 Task: Find connections with filter location Buldāna with filter topic #Creativitywith filter profile language English with filter current company Kering Eyewear with filter school Navy Children School with filter industry Wholesale Drugs and Sundries with filter service category Public Speaking with filter keywords title Technical Writer
Action: Mouse moved to (527, 67)
Screenshot: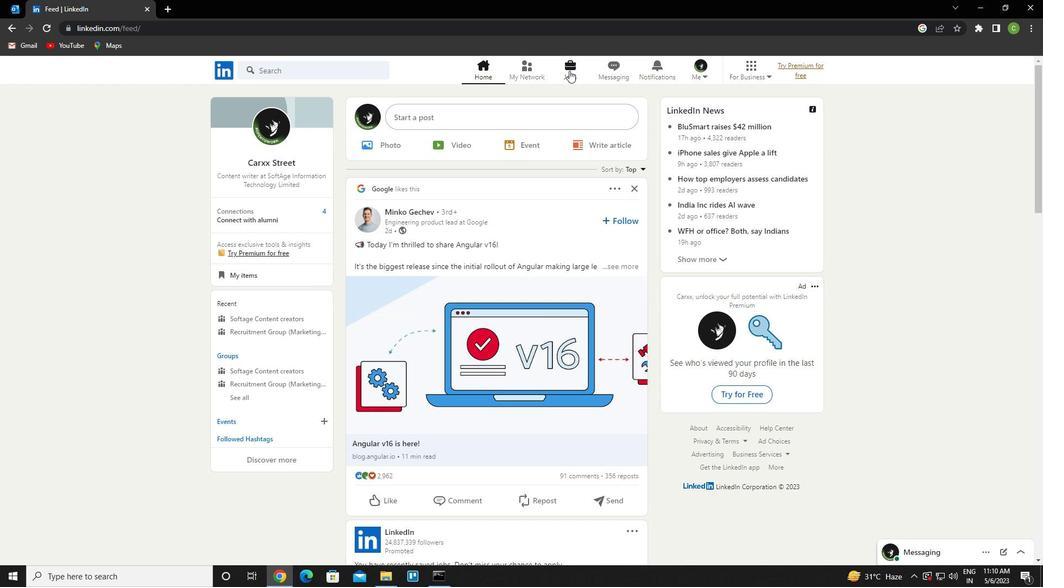 
Action: Mouse pressed left at (527, 67)
Screenshot: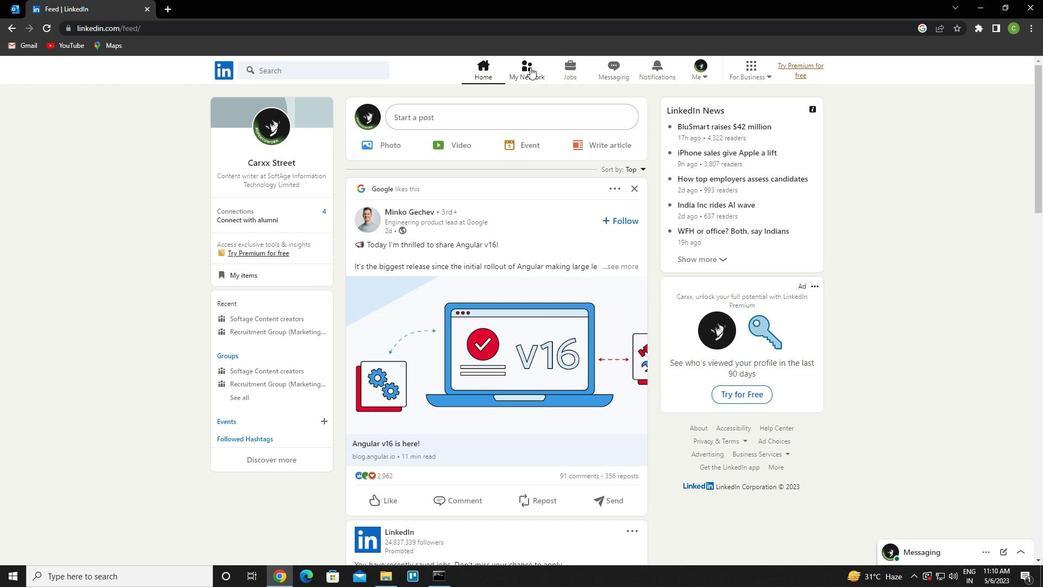 
Action: Mouse moved to (339, 127)
Screenshot: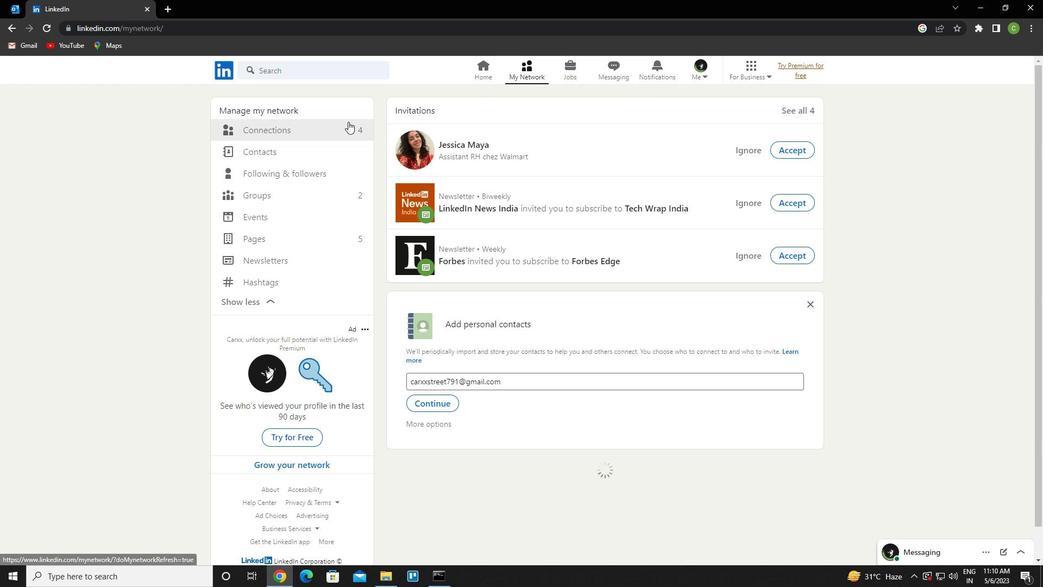 
Action: Mouse pressed left at (339, 127)
Screenshot: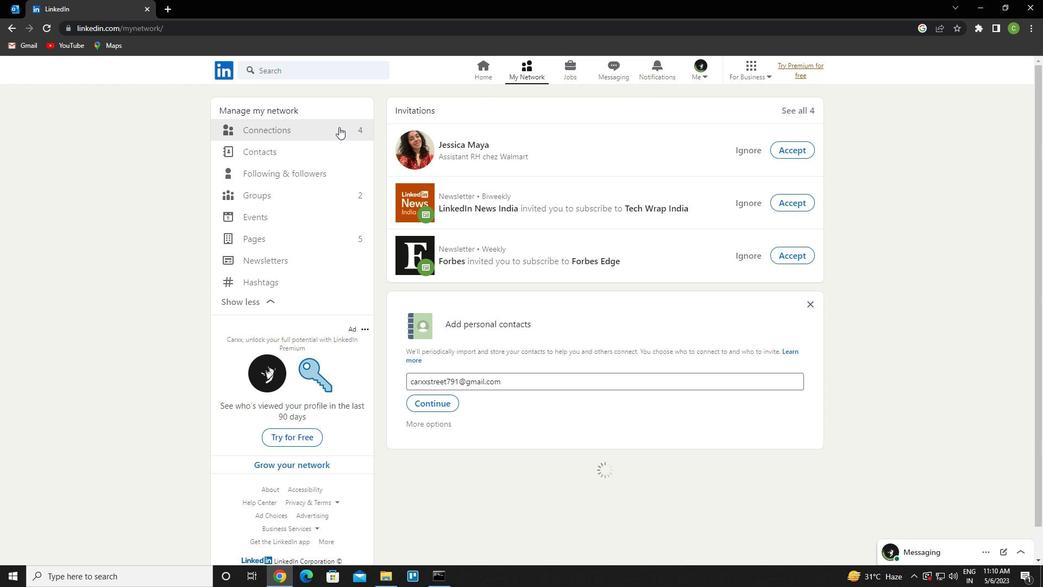 
Action: Mouse moved to (623, 129)
Screenshot: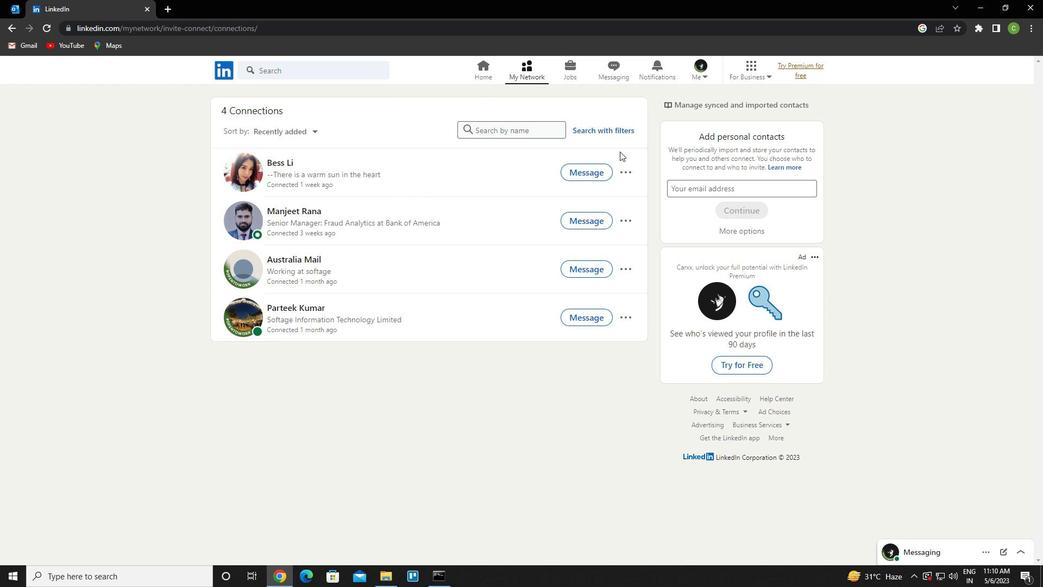 
Action: Mouse pressed left at (623, 129)
Screenshot: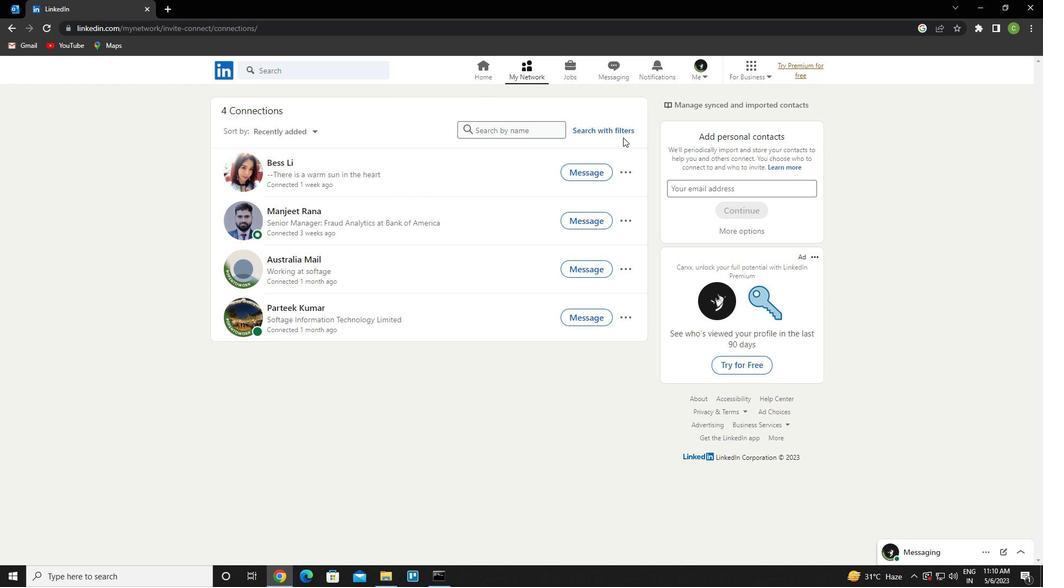 
Action: Mouse moved to (545, 101)
Screenshot: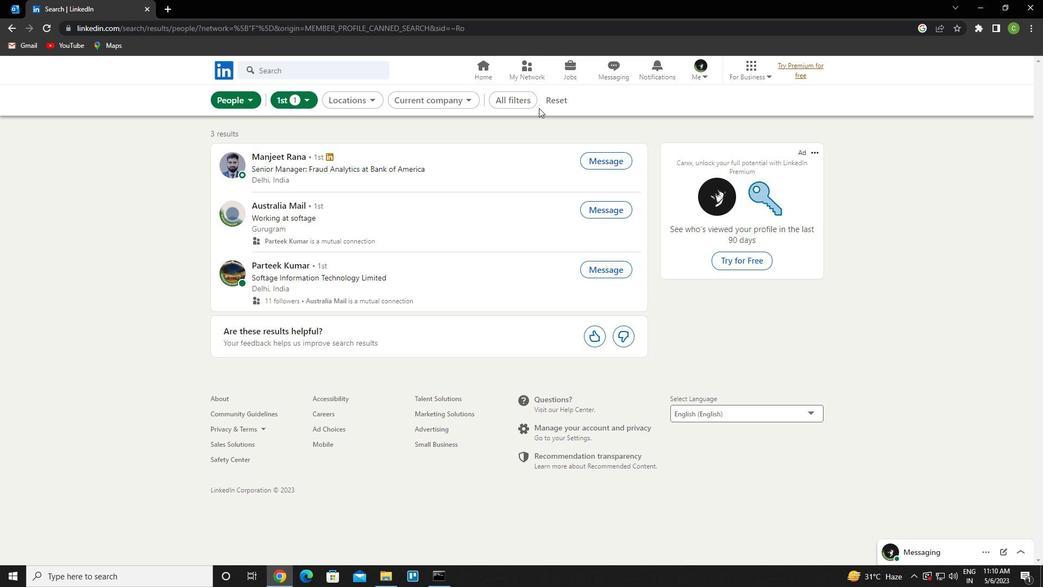 
Action: Mouse pressed left at (545, 101)
Screenshot: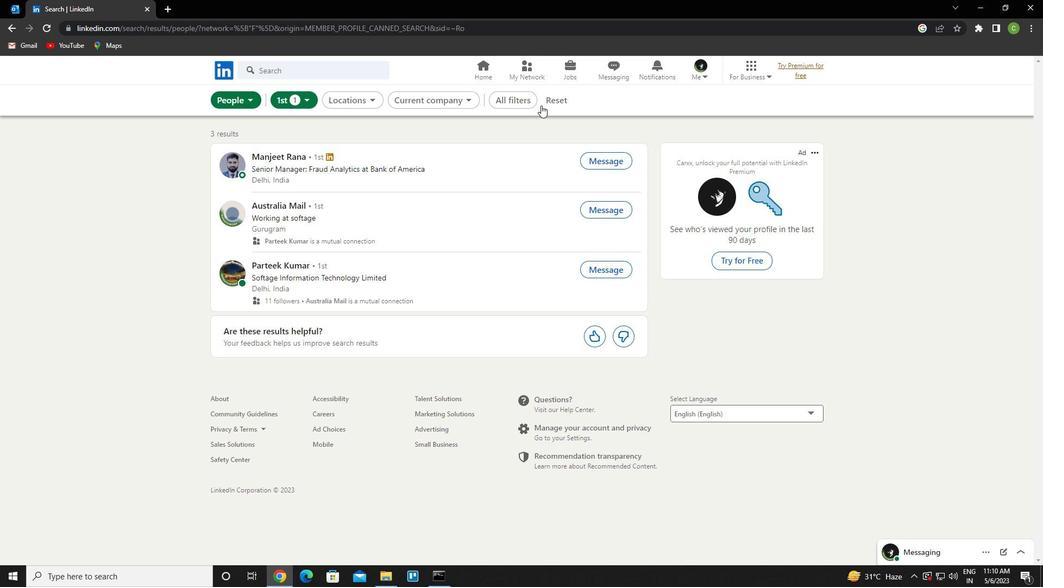 
Action: Mouse moved to (531, 100)
Screenshot: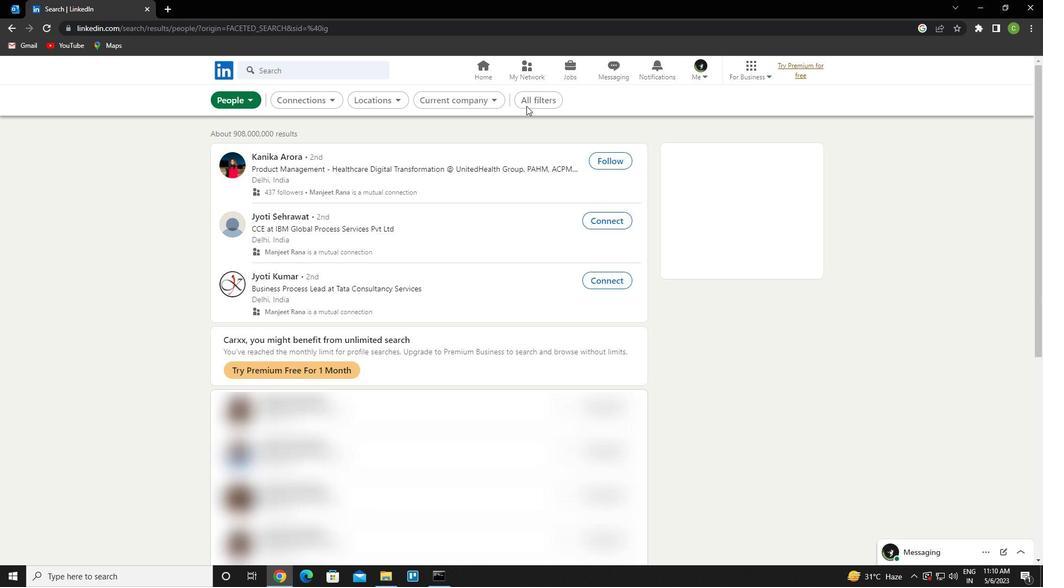 
Action: Mouse pressed left at (531, 100)
Screenshot: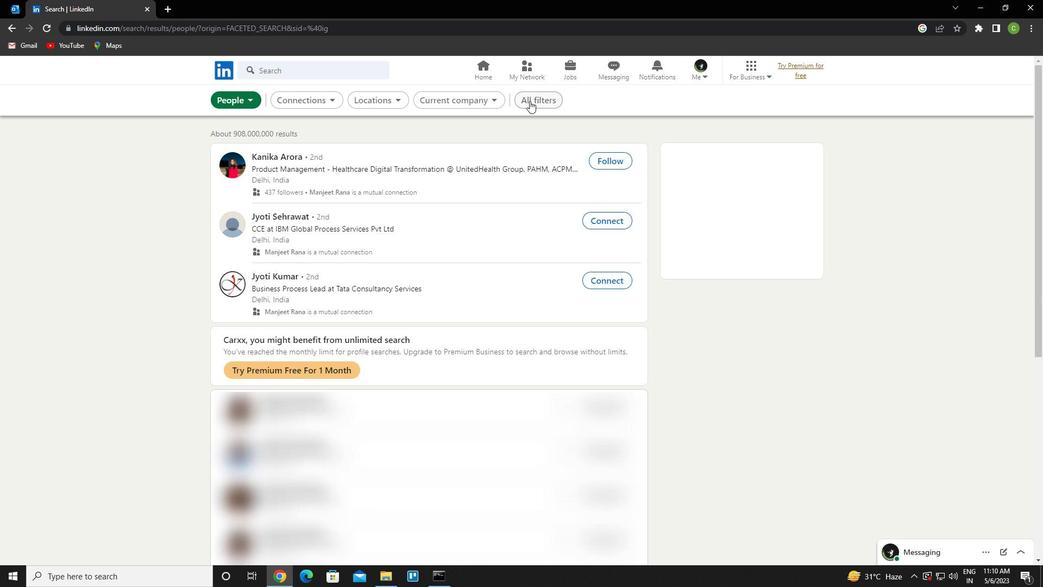 
Action: Mouse moved to (855, 331)
Screenshot: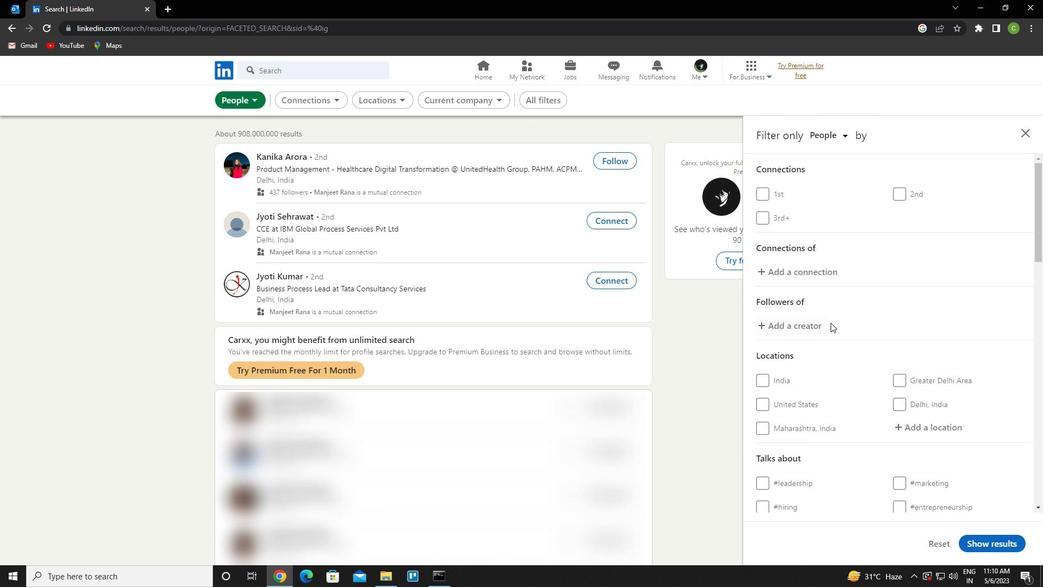 
Action: Mouse scrolled (855, 330) with delta (0, 0)
Screenshot: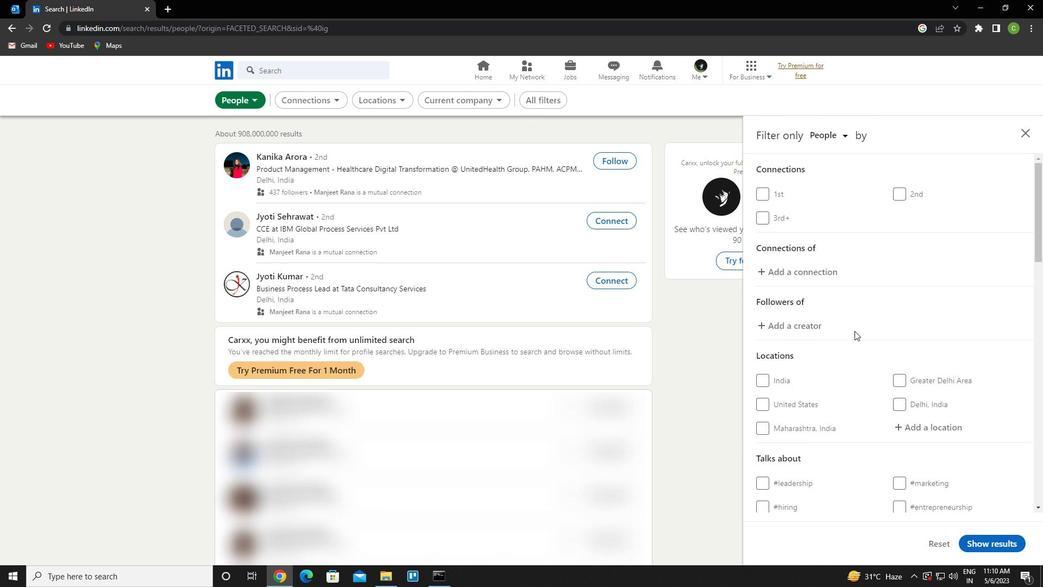 
Action: Mouse scrolled (855, 330) with delta (0, 0)
Screenshot: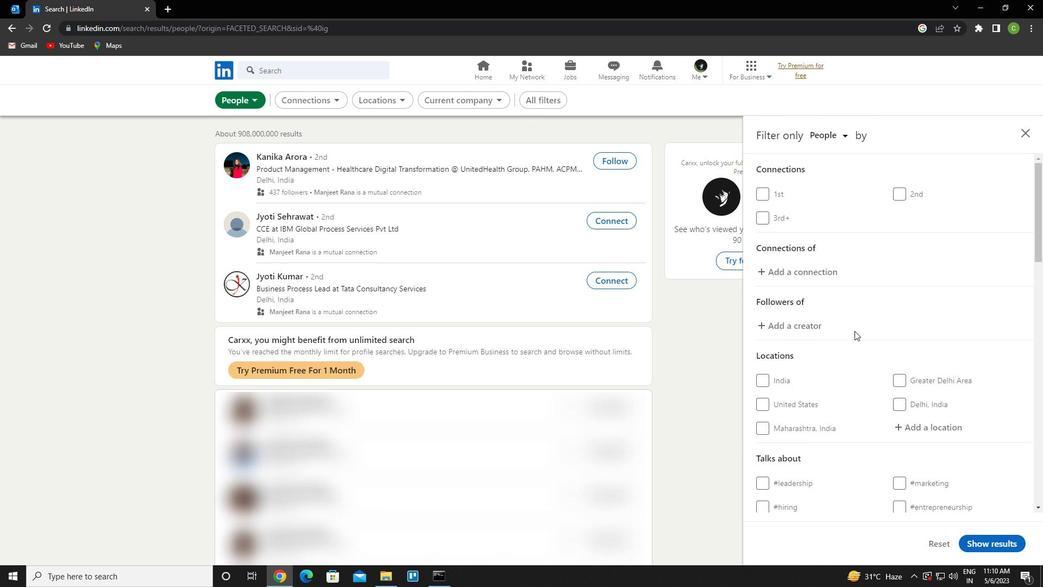 
Action: Mouse moved to (925, 319)
Screenshot: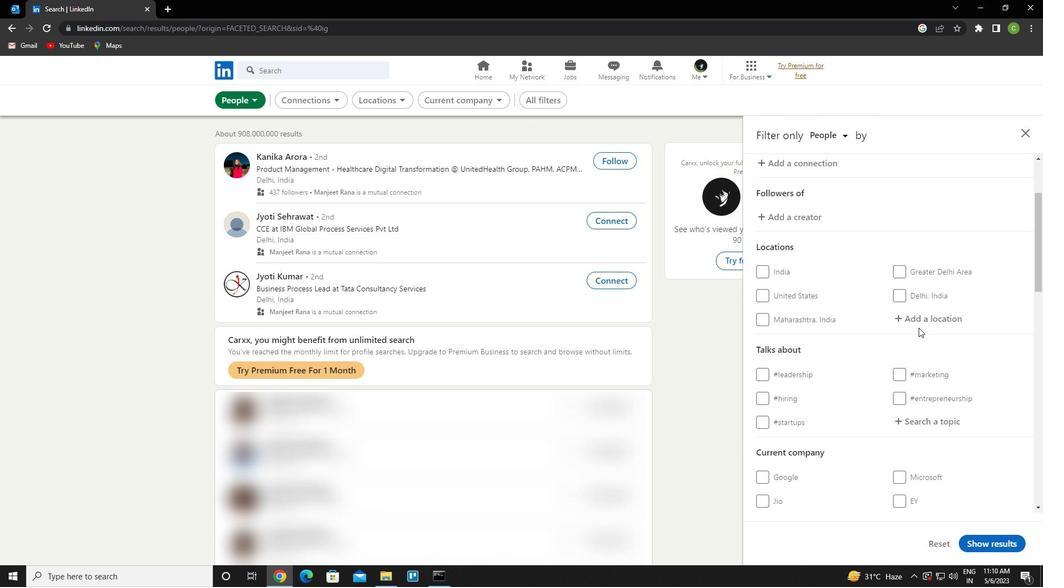 
Action: Mouse pressed left at (925, 319)
Screenshot: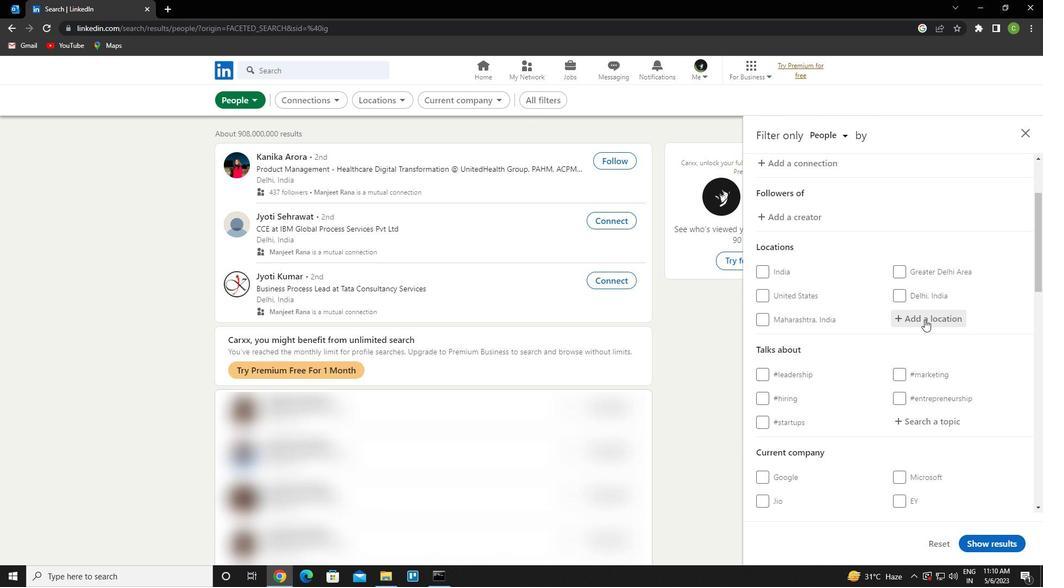 
Action: Mouse moved to (926, 319)
Screenshot: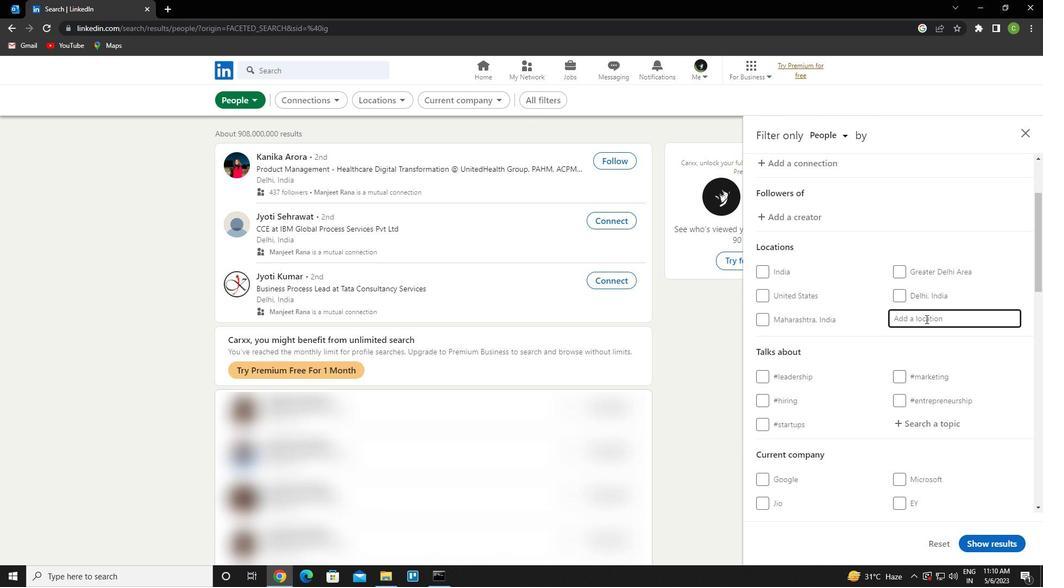 
Action: Key pressed <Key.caps_lock>b<Key.caps_lock>uldana<Key.down><Key.enter>
Screenshot: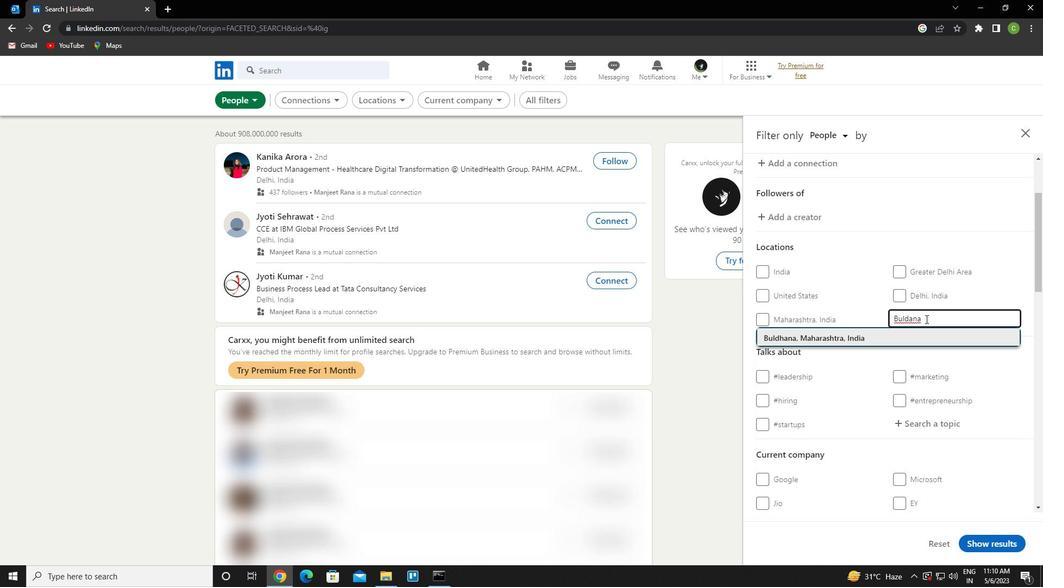 
Action: Mouse moved to (929, 321)
Screenshot: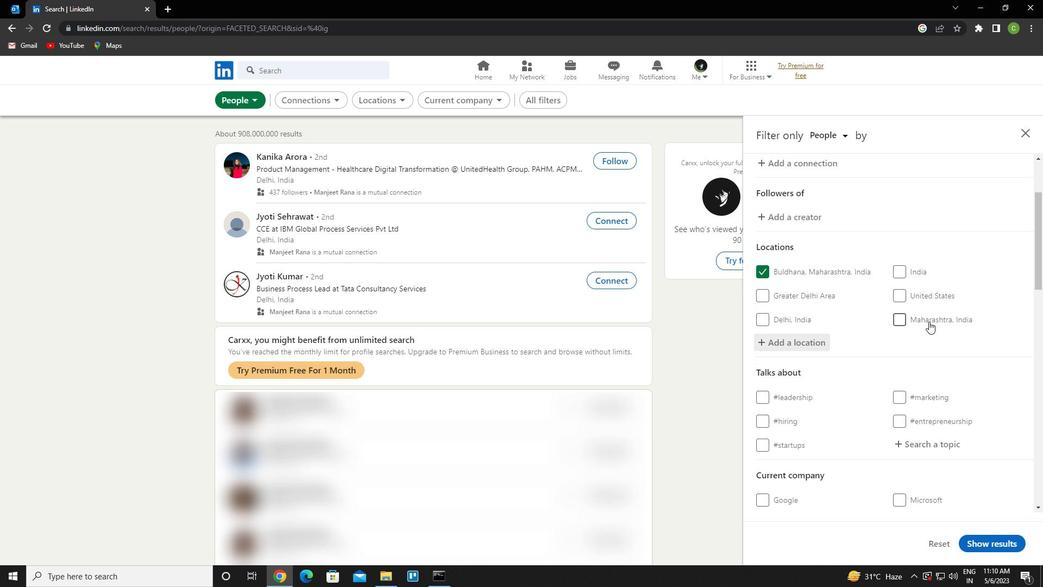 
Action: Mouse scrolled (929, 321) with delta (0, 0)
Screenshot: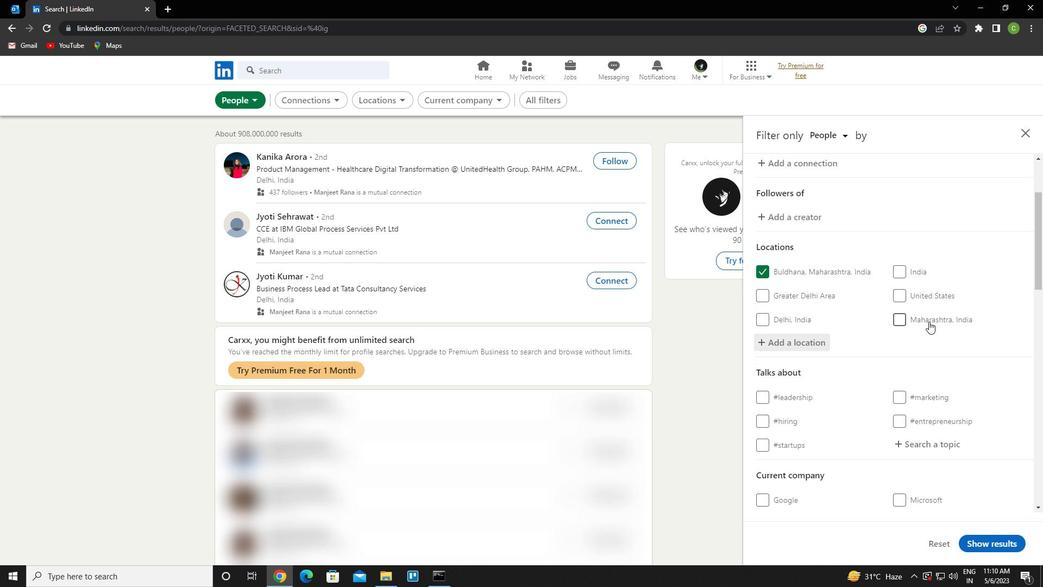 
Action: Mouse moved to (929, 321)
Screenshot: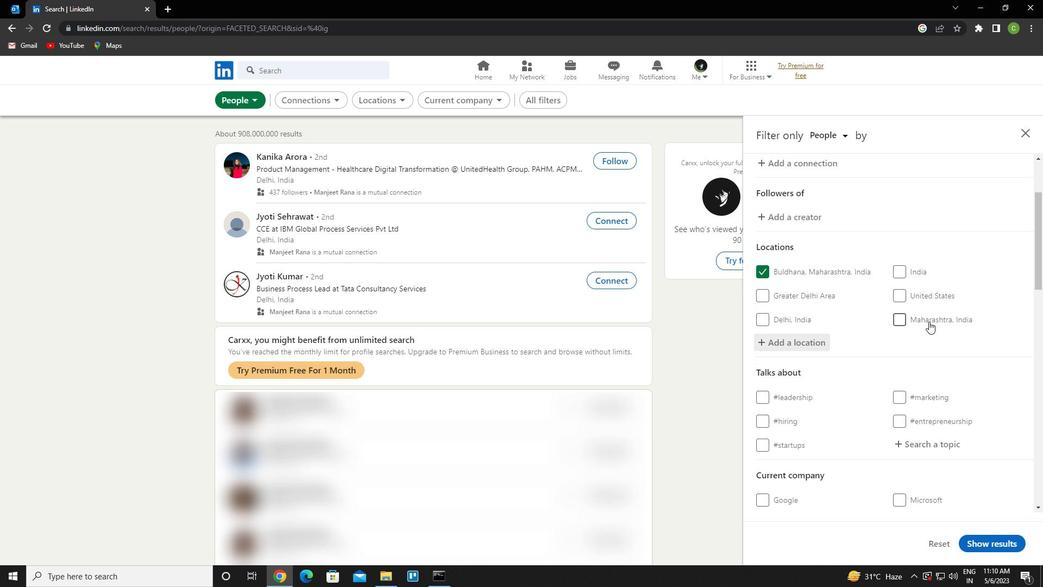 
Action: Mouse scrolled (929, 321) with delta (0, 0)
Screenshot: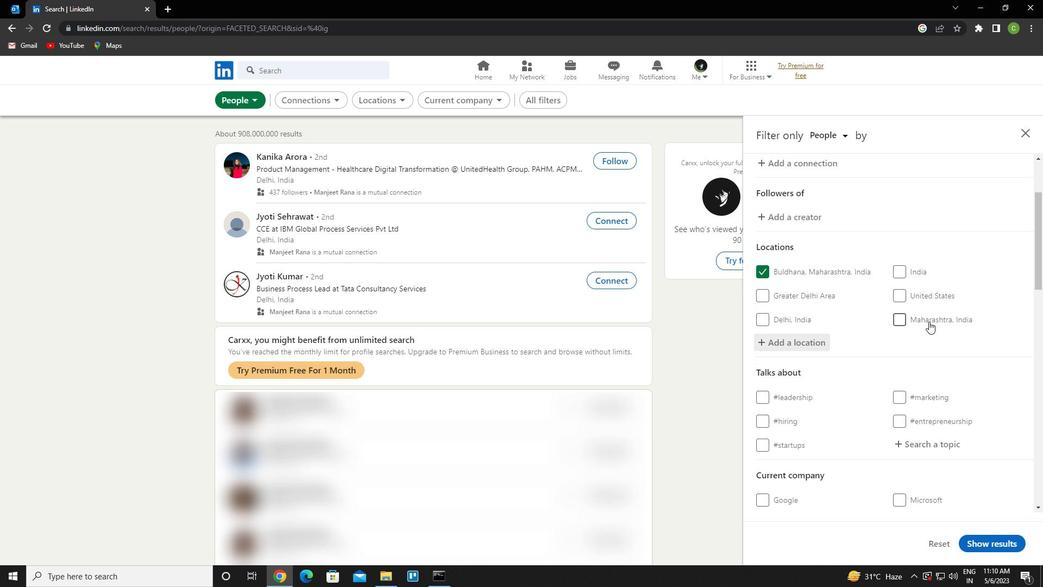 
Action: Mouse moved to (928, 341)
Screenshot: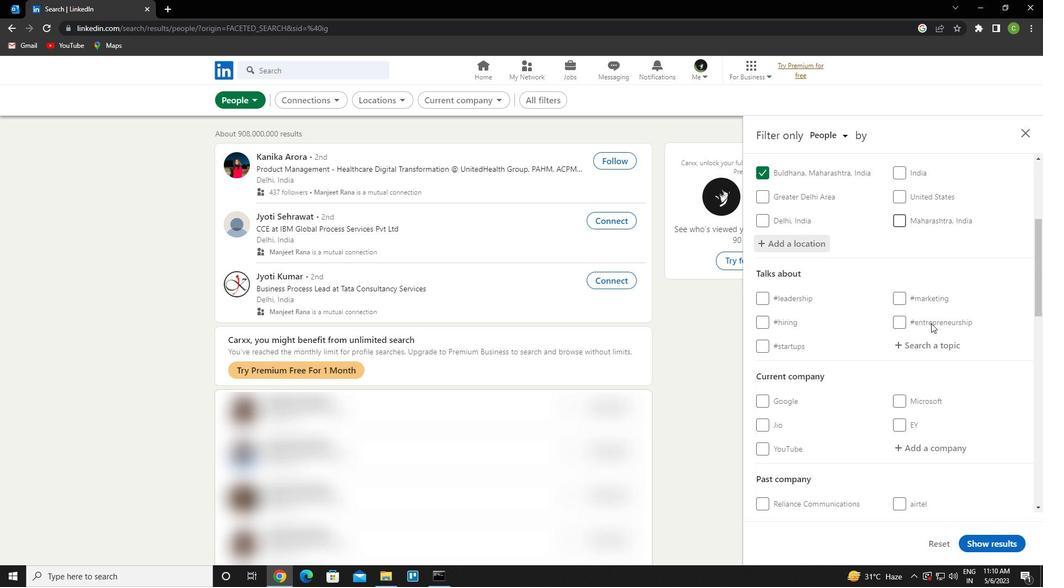 
Action: Mouse pressed left at (928, 341)
Screenshot: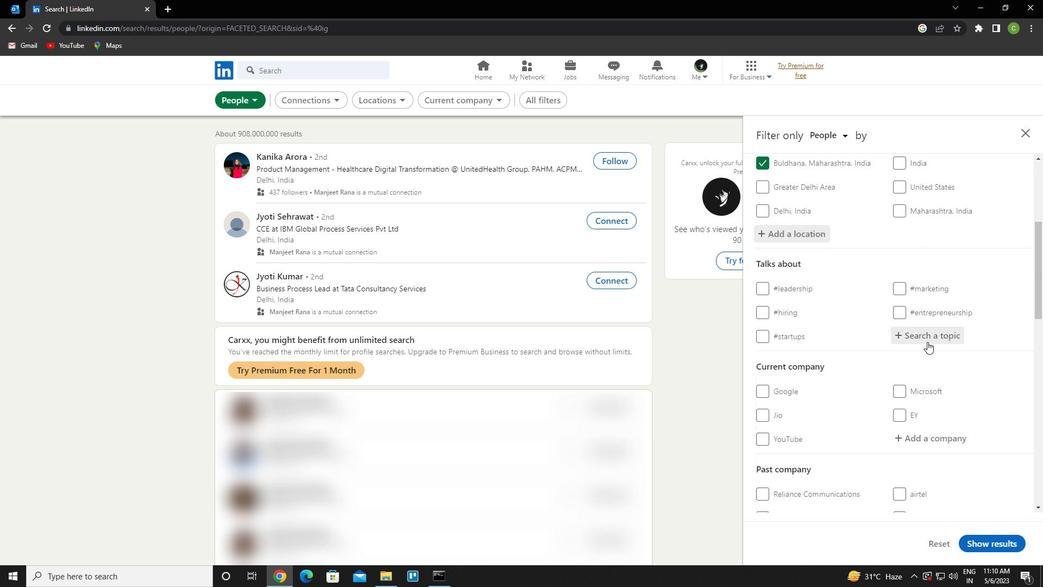 
Action: Key pressed creativity<Key.down><Key.enter>
Screenshot: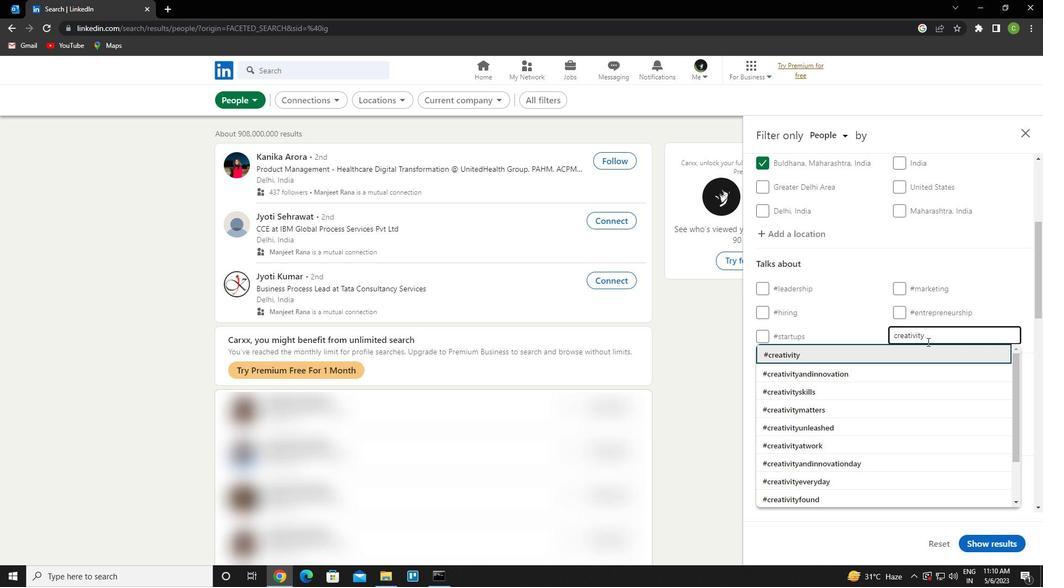 
Action: Mouse scrolled (928, 341) with delta (0, 0)
Screenshot: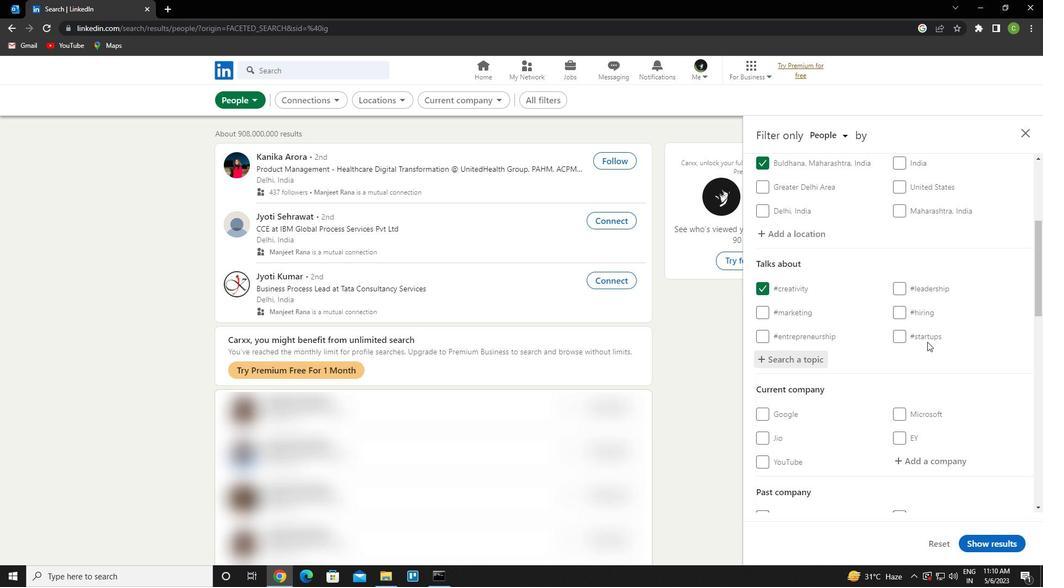
Action: Mouse moved to (927, 342)
Screenshot: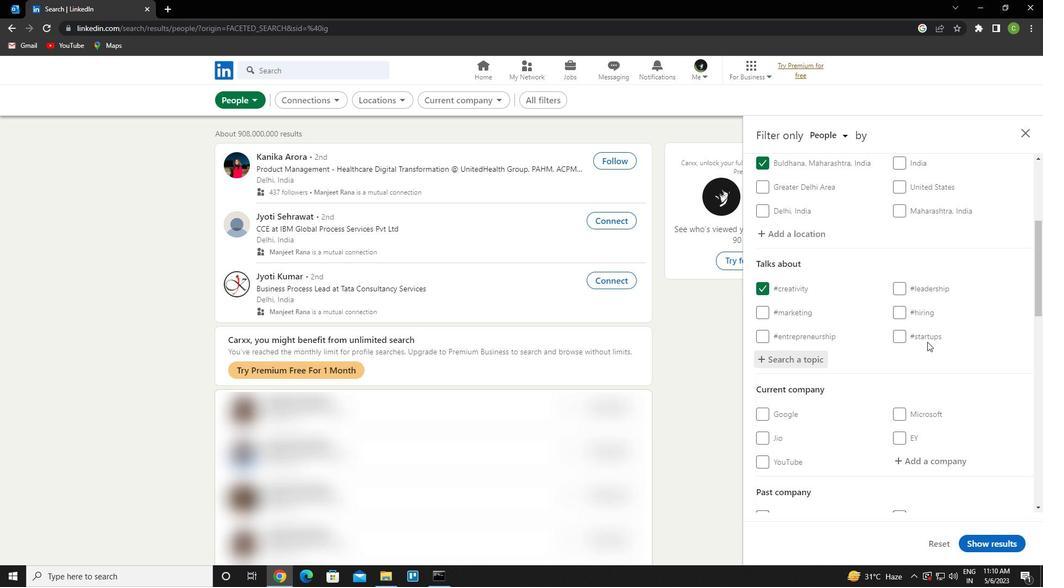 
Action: Mouse scrolled (927, 341) with delta (0, 0)
Screenshot: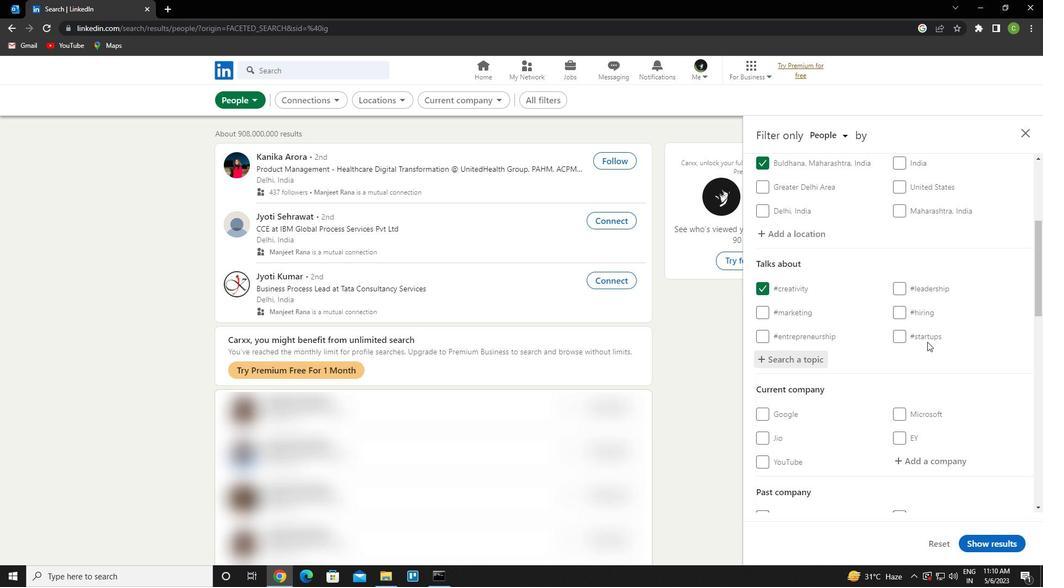 
Action: Mouse moved to (921, 339)
Screenshot: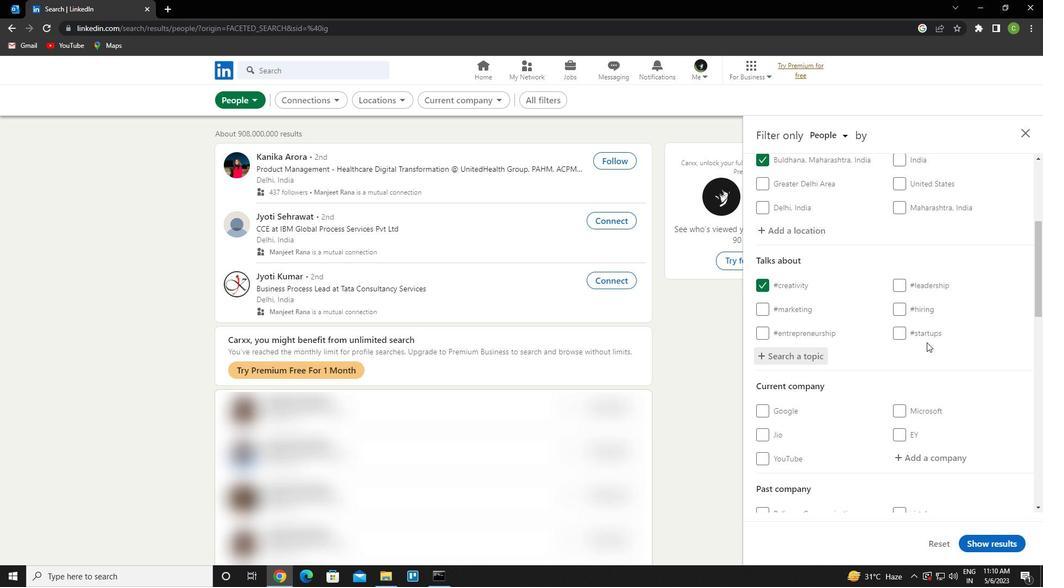
Action: Mouse scrolled (921, 338) with delta (0, 0)
Screenshot: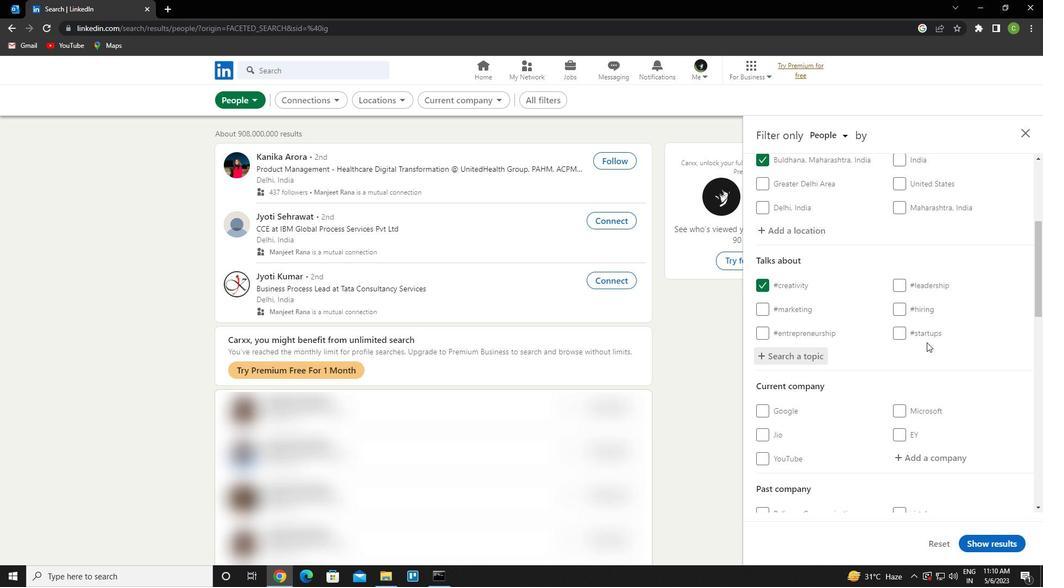 
Action: Mouse moved to (886, 331)
Screenshot: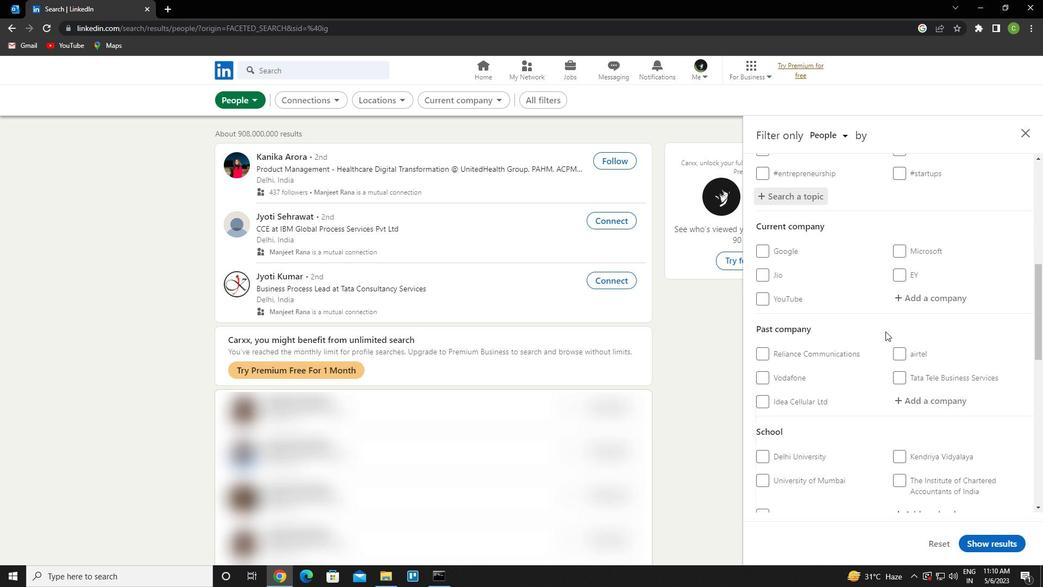 
Action: Mouse scrolled (886, 331) with delta (0, 0)
Screenshot: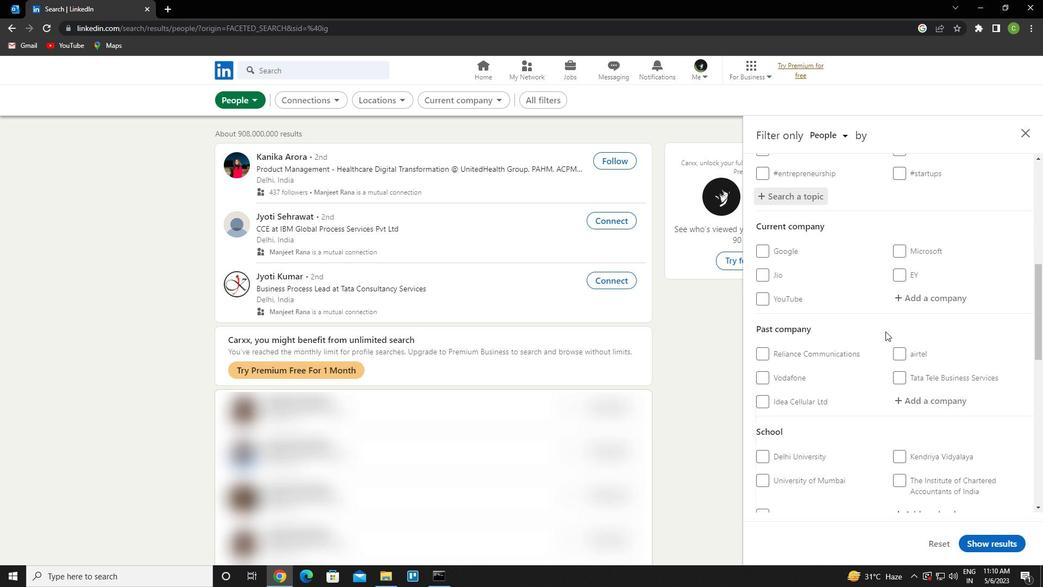 
Action: Mouse scrolled (886, 331) with delta (0, 0)
Screenshot: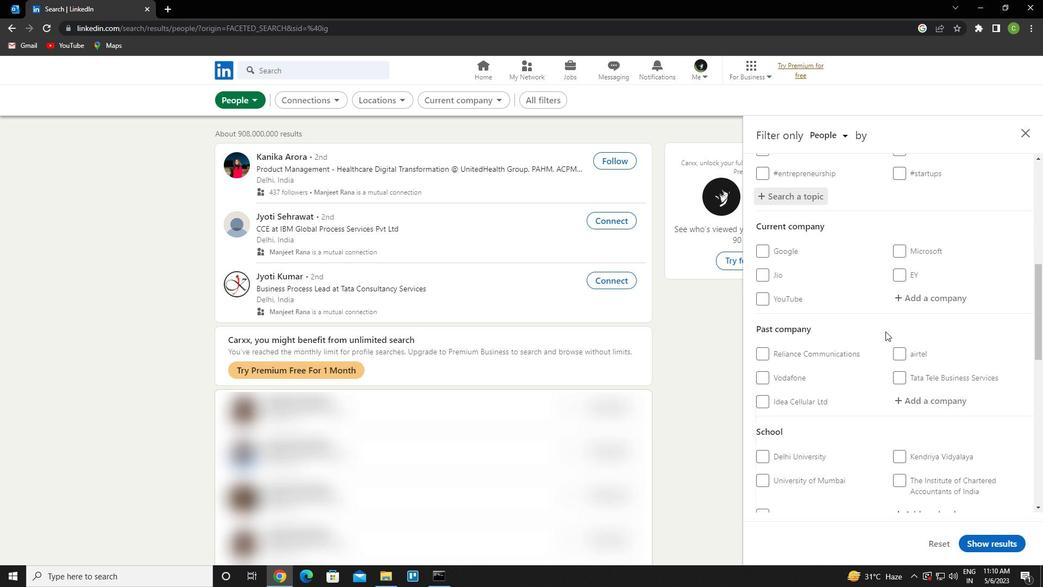 
Action: Mouse scrolled (886, 331) with delta (0, 0)
Screenshot: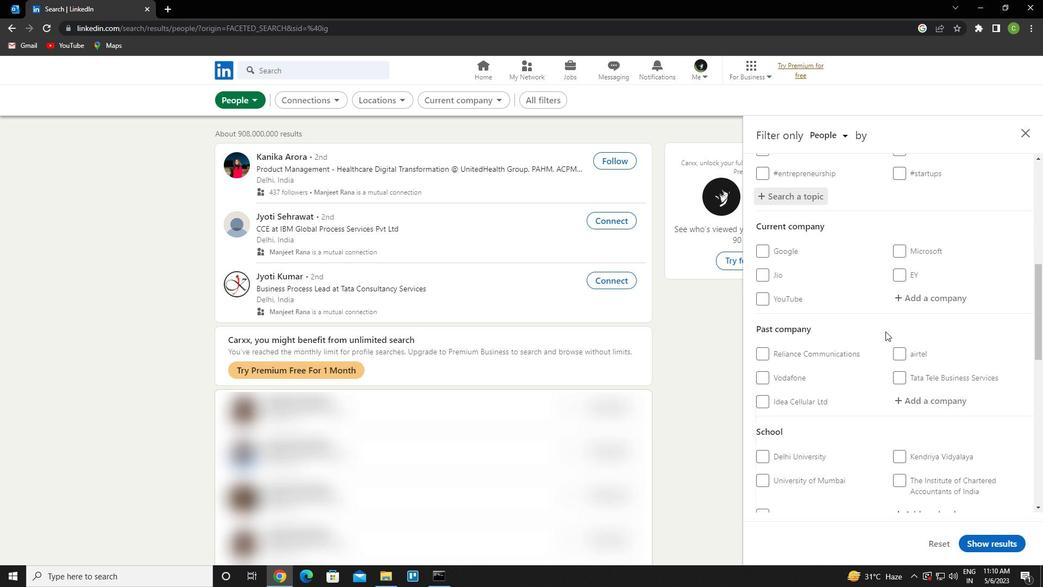 
Action: Mouse scrolled (886, 331) with delta (0, 0)
Screenshot: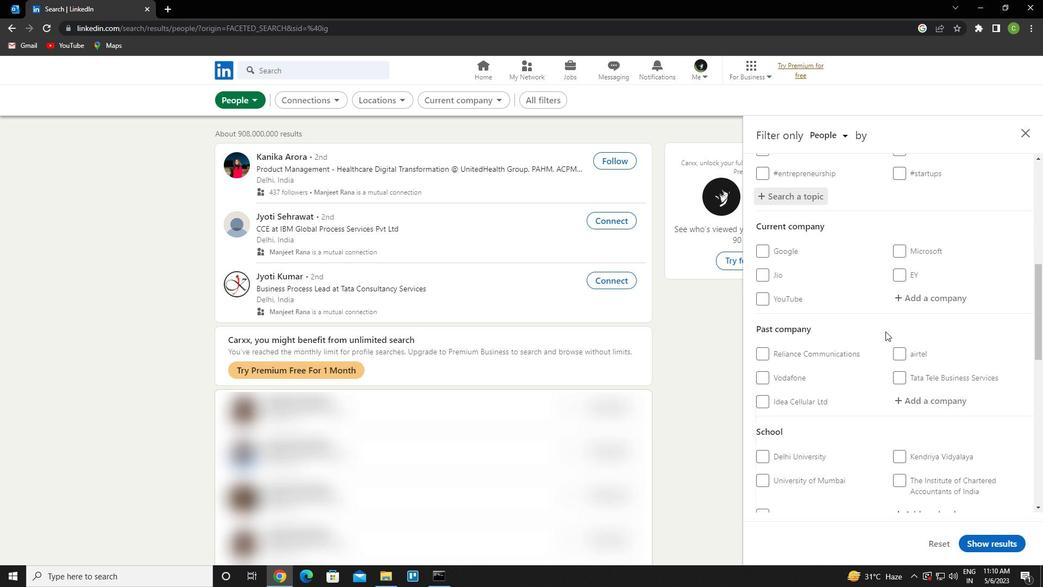 
Action: Mouse scrolled (886, 331) with delta (0, 0)
Screenshot: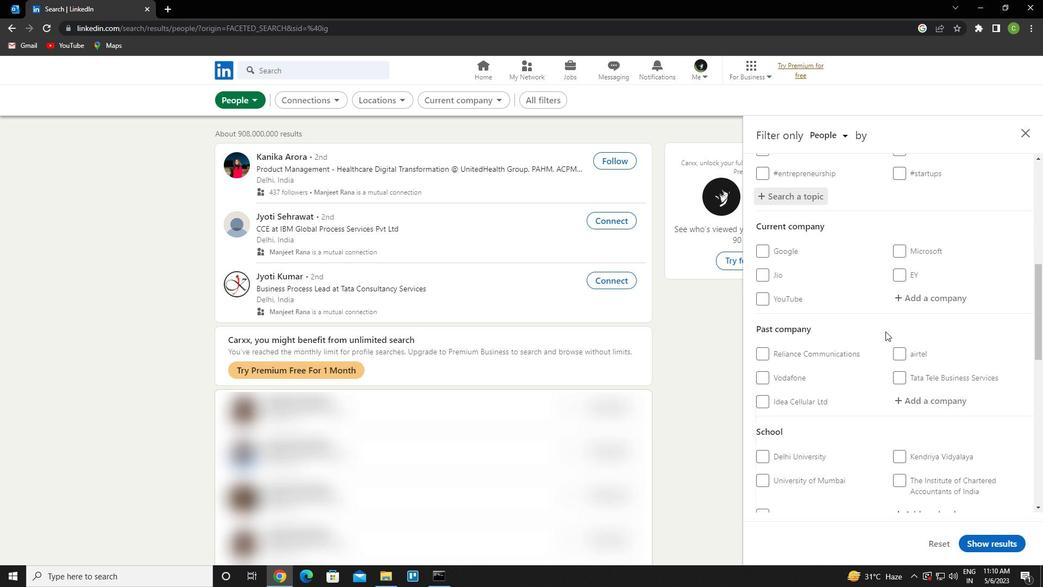 
Action: Mouse scrolled (886, 331) with delta (0, 0)
Screenshot: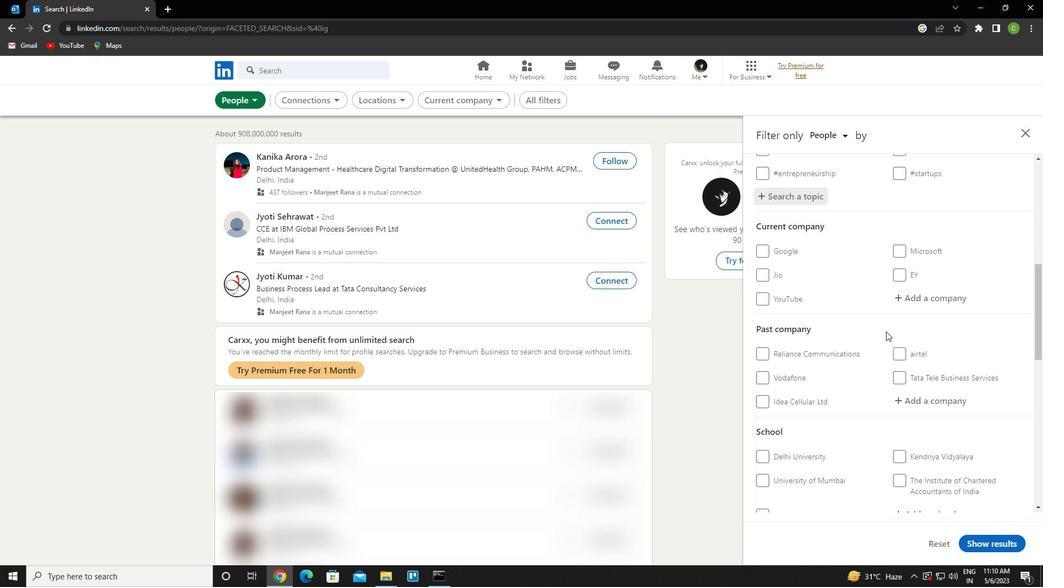 
Action: Mouse moved to (856, 389)
Screenshot: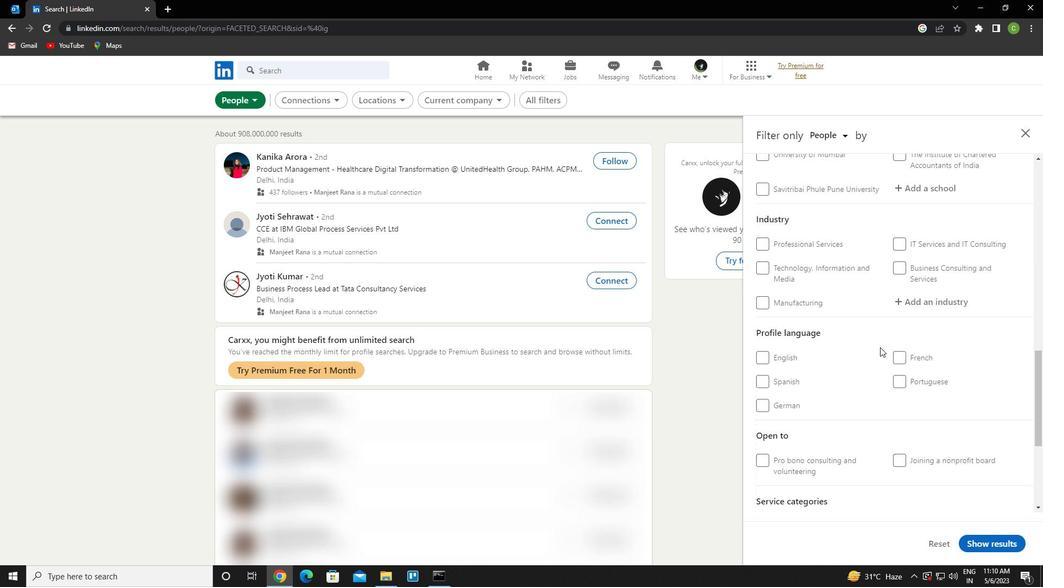 
Action: Mouse scrolled (856, 389) with delta (0, 0)
Screenshot: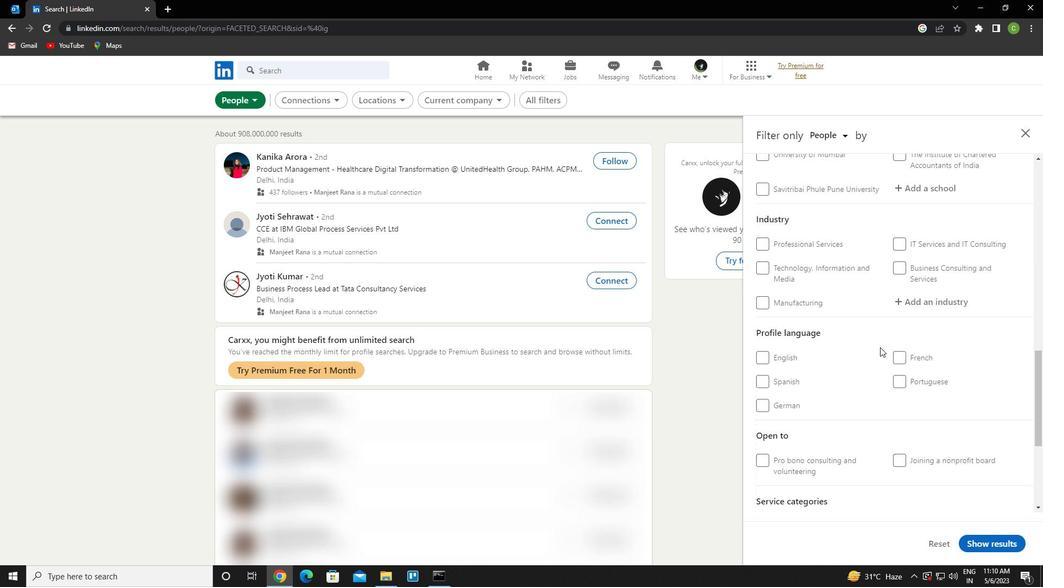 
Action: Mouse scrolled (856, 389) with delta (0, 0)
Screenshot: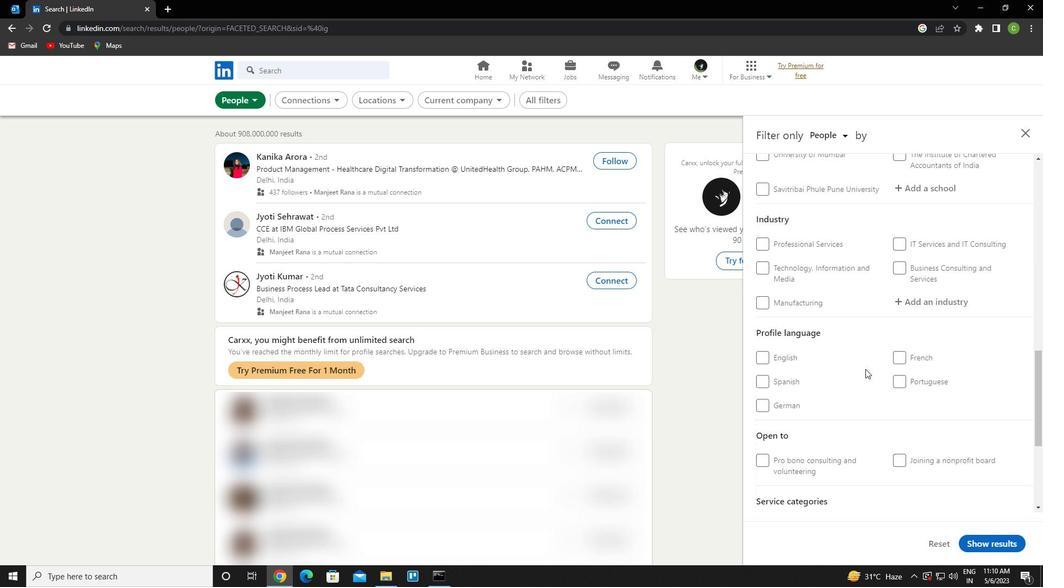 
Action: Mouse moved to (762, 249)
Screenshot: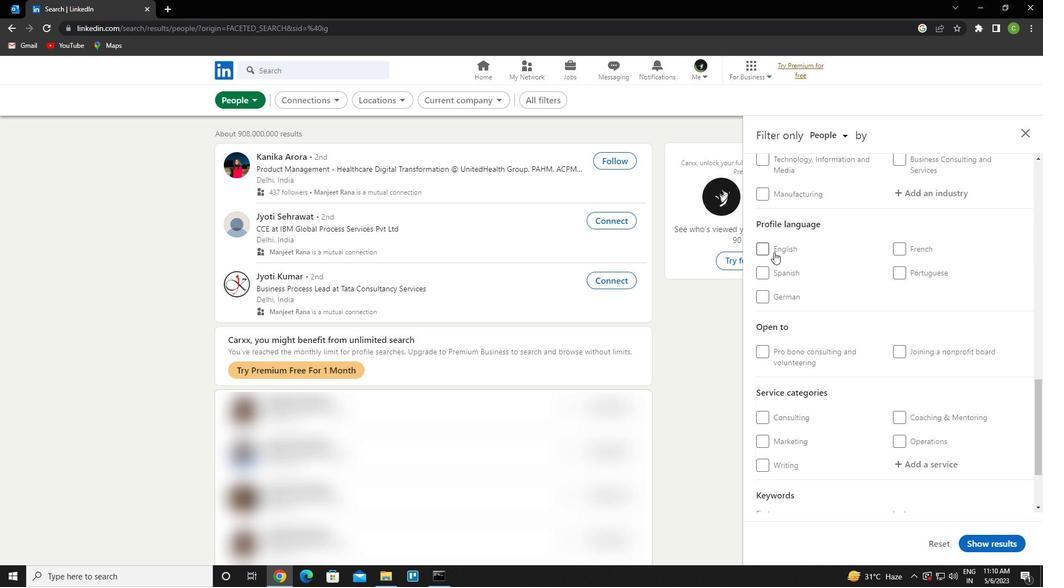 
Action: Mouse pressed left at (762, 249)
Screenshot: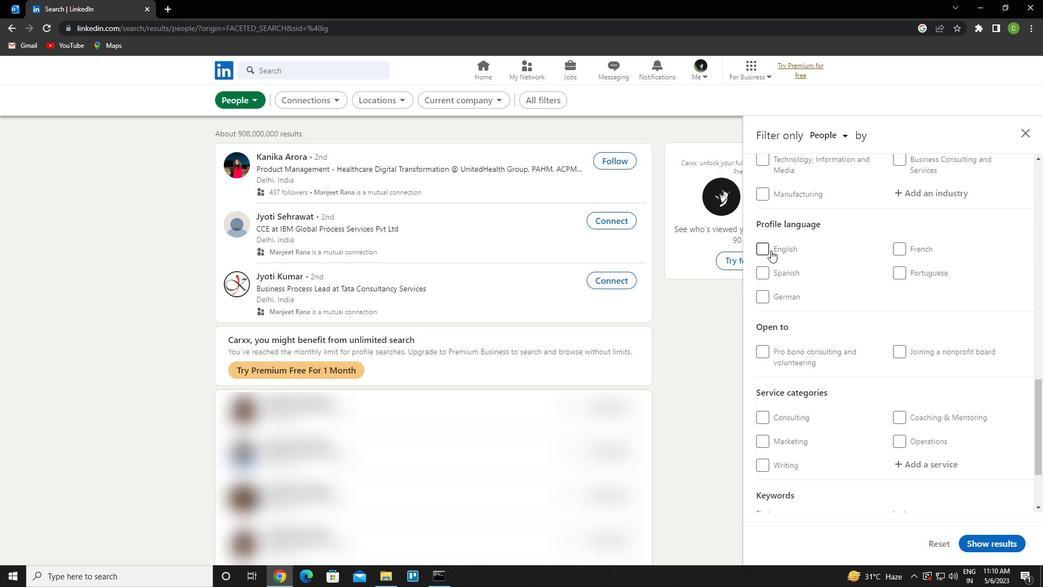 
Action: Mouse moved to (797, 272)
Screenshot: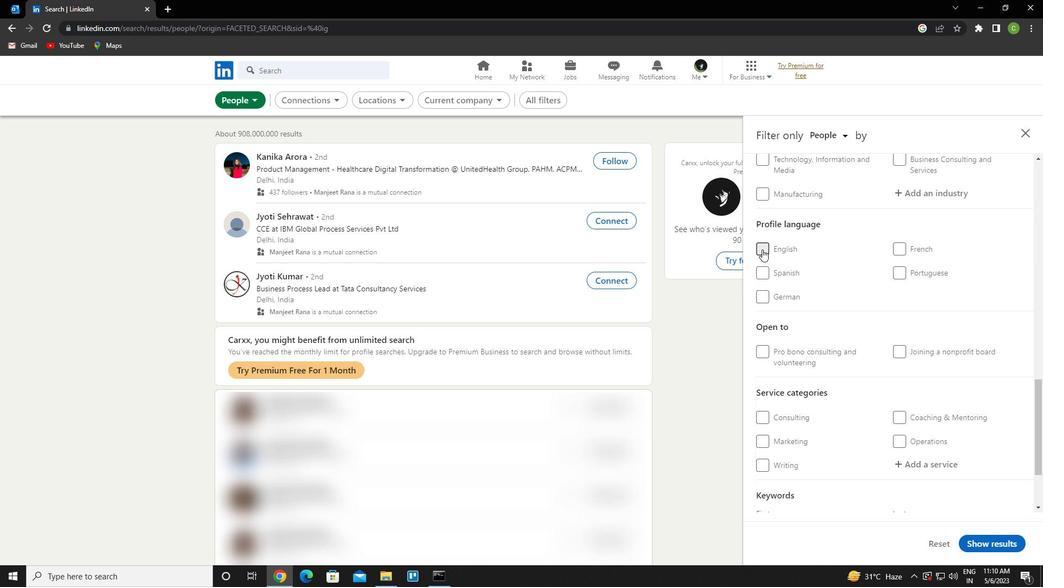 
Action: Mouse scrolled (797, 273) with delta (0, 0)
Screenshot: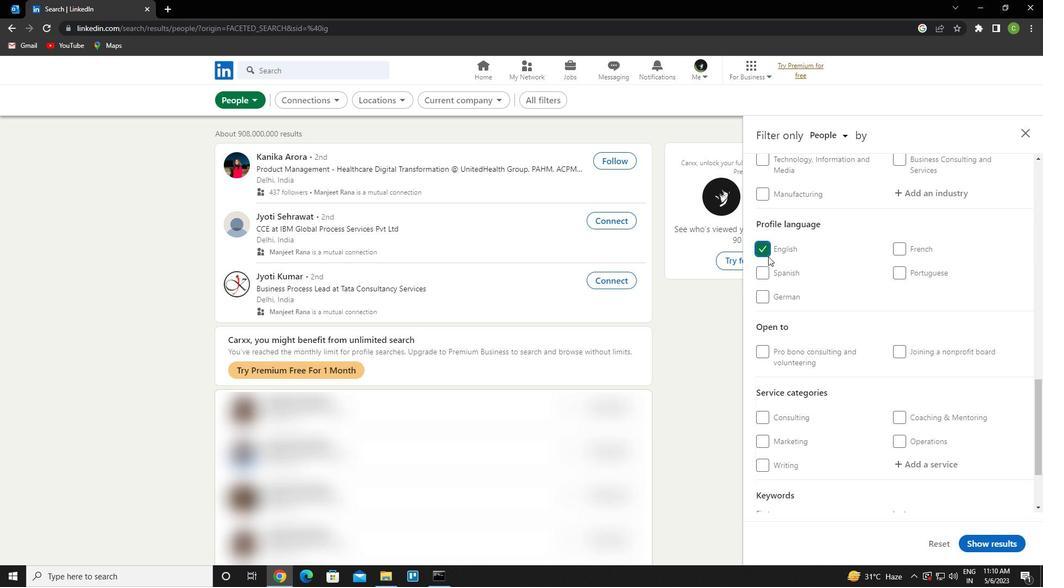 
Action: Mouse scrolled (797, 273) with delta (0, 0)
Screenshot: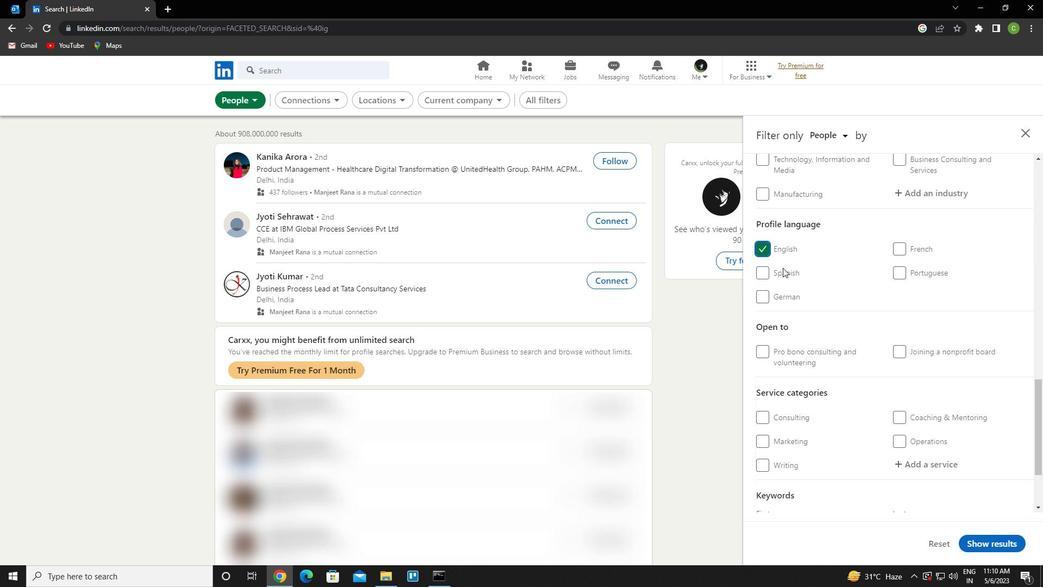 
Action: Mouse scrolled (797, 273) with delta (0, 0)
Screenshot: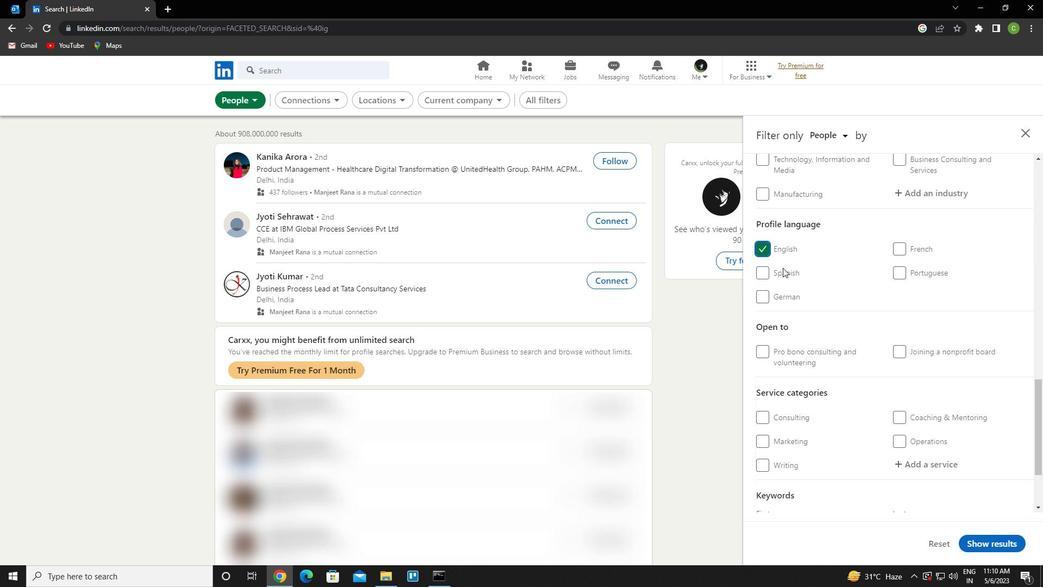 
Action: Mouse scrolled (797, 273) with delta (0, 0)
Screenshot: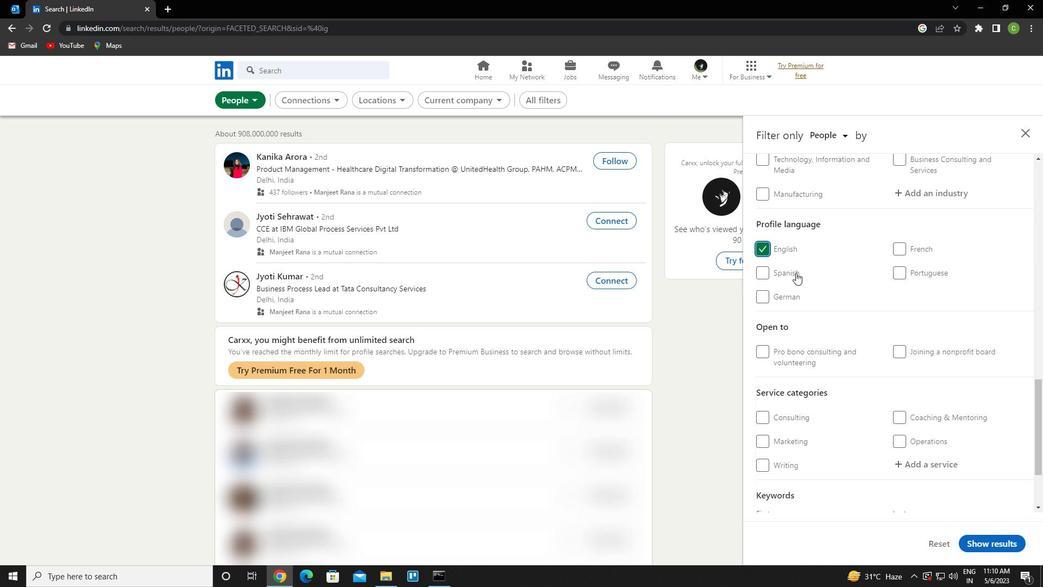 
Action: Mouse scrolled (797, 273) with delta (0, 0)
Screenshot: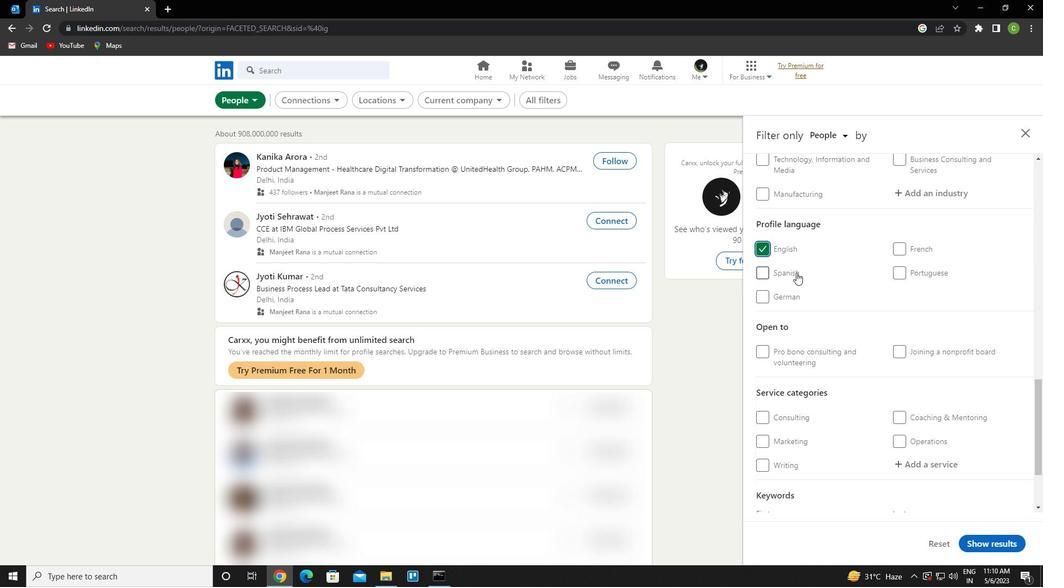 
Action: Mouse scrolled (797, 273) with delta (0, 0)
Screenshot: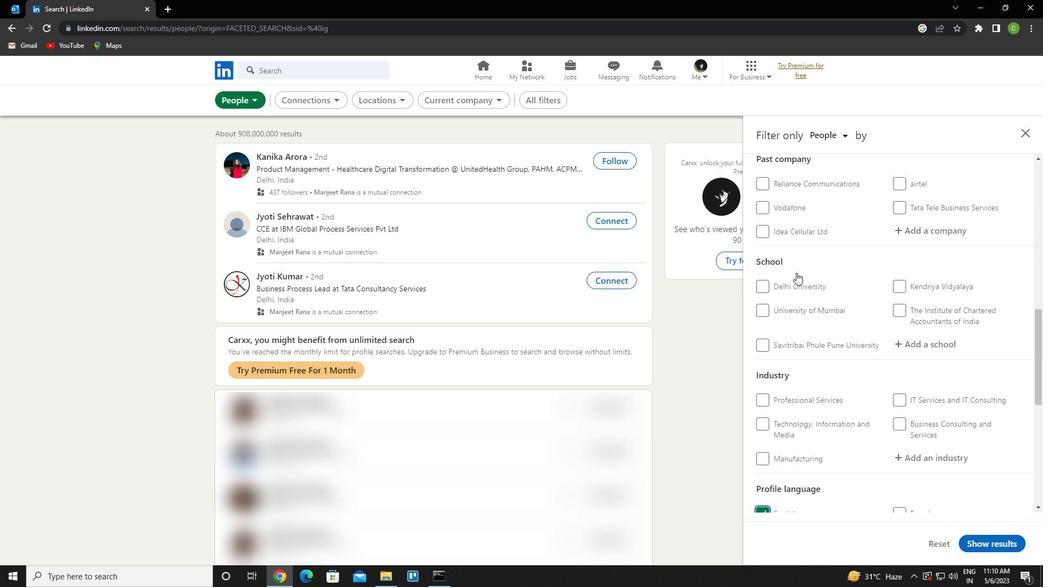 
Action: Mouse scrolled (797, 273) with delta (0, 0)
Screenshot: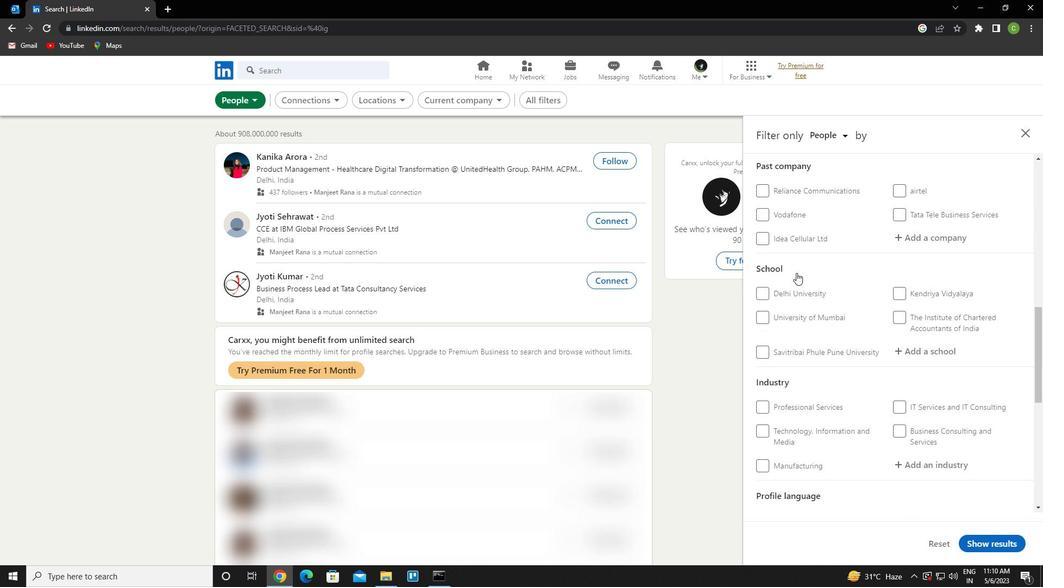 
Action: Mouse scrolled (797, 273) with delta (0, 0)
Screenshot: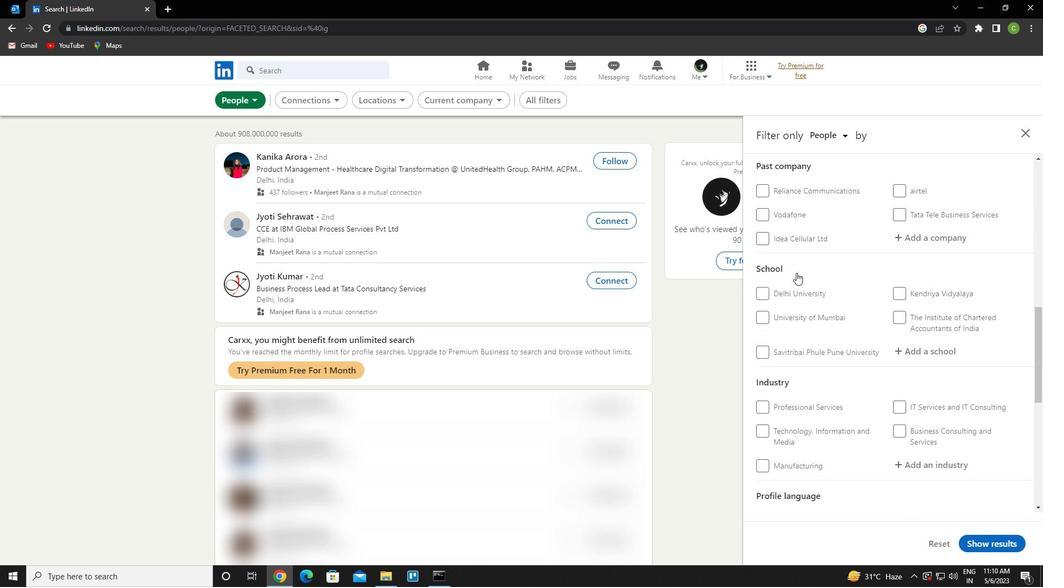 
Action: Mouse moved to (913, 293)
Screenshot: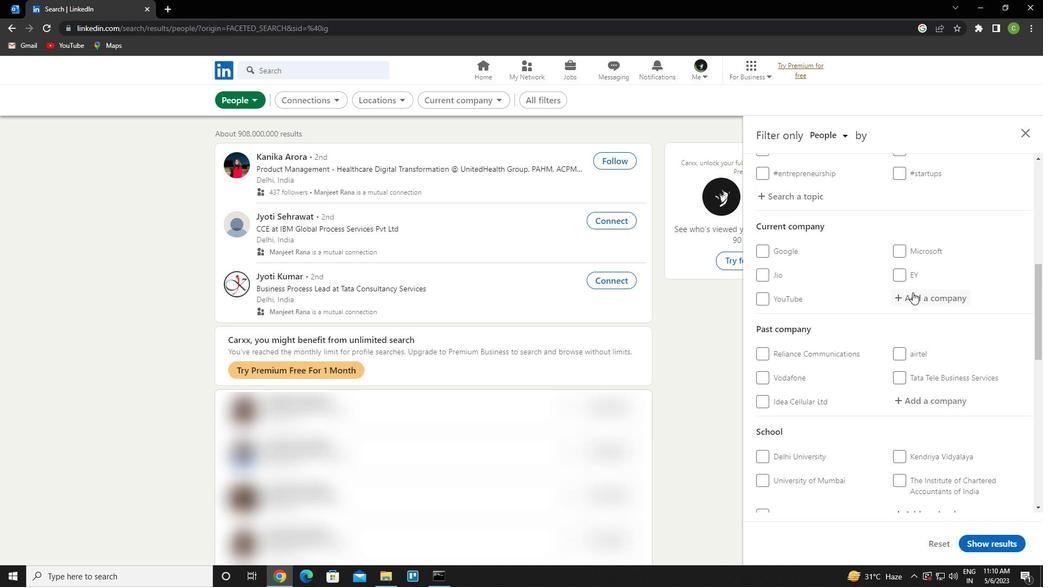 
Action: Mouse pressed left at (913, 293)
Screenshot: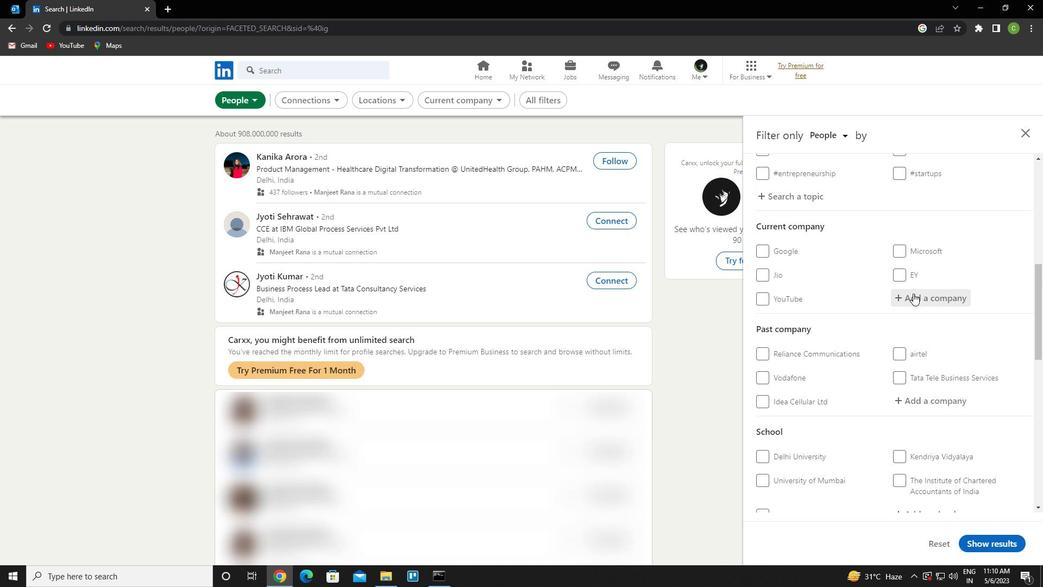 
Action: Key pressed <Key.caps_lock>k<Key.caps_lock>ering<Key.space>eyewear<Key.down><Key.enter>
Screenshot: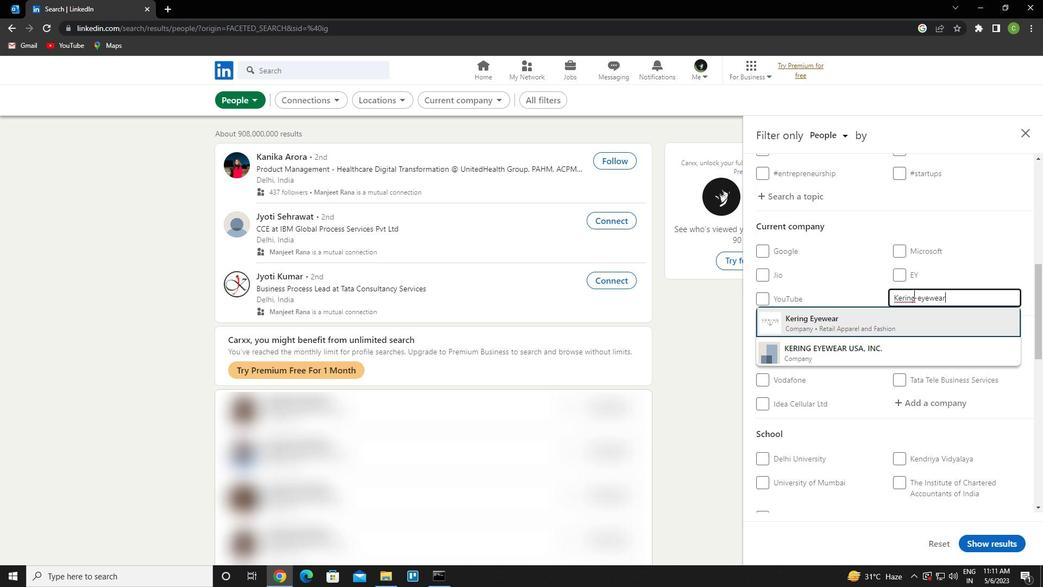 
Action: Mouse scrolled (913, 293) with delta (0, 0)
Screenshot: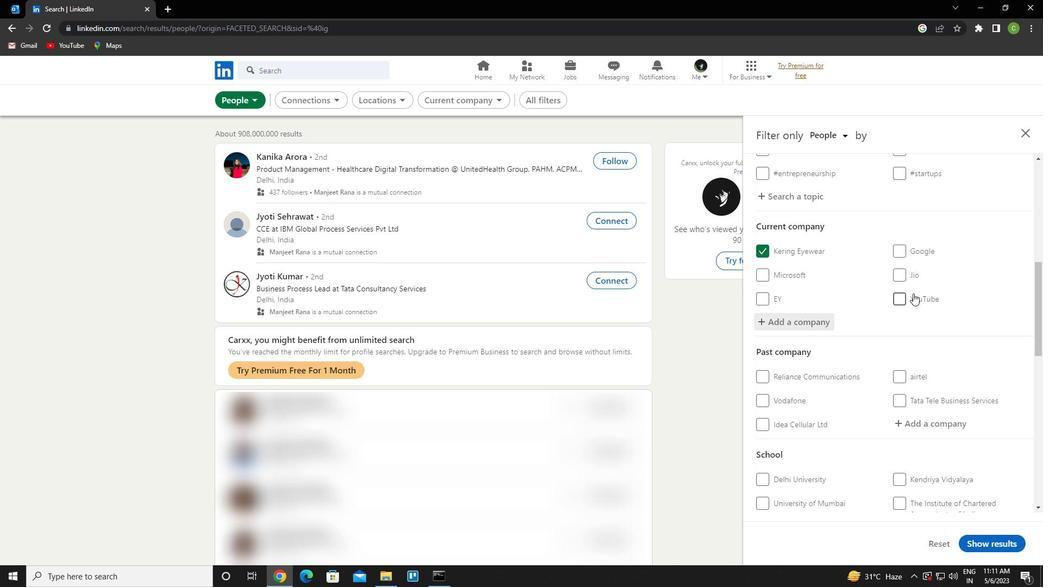
Action: Mouse scrolled (913, 293) with delta (0, 0)
Screenshot: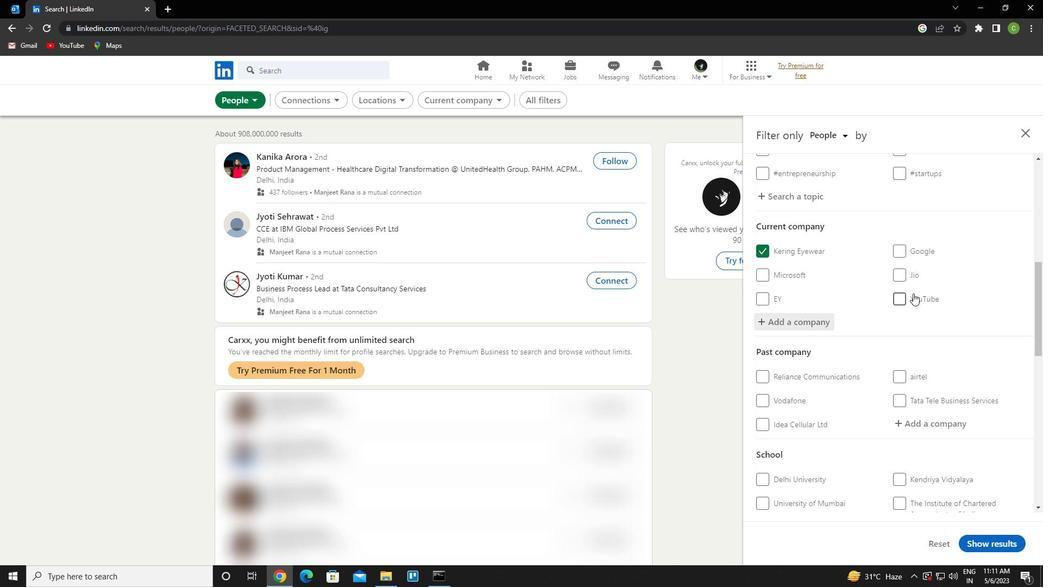 
Action: Mouse scrolled (913, 293) with delta (0, 0)
Screenshot: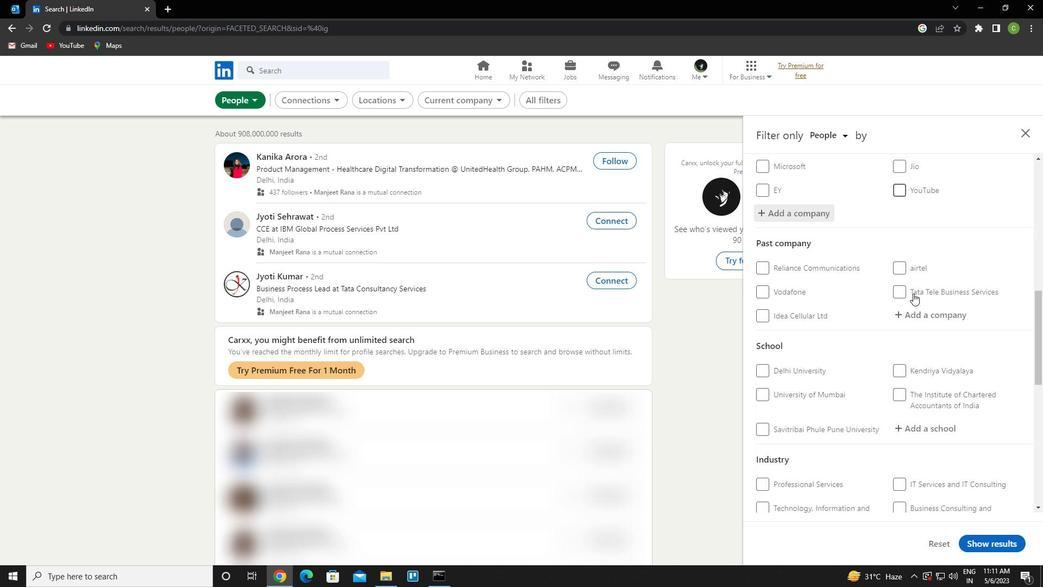 
Action: Mouse scrolled (913, 293) with delta (0, 0)
Screenshot: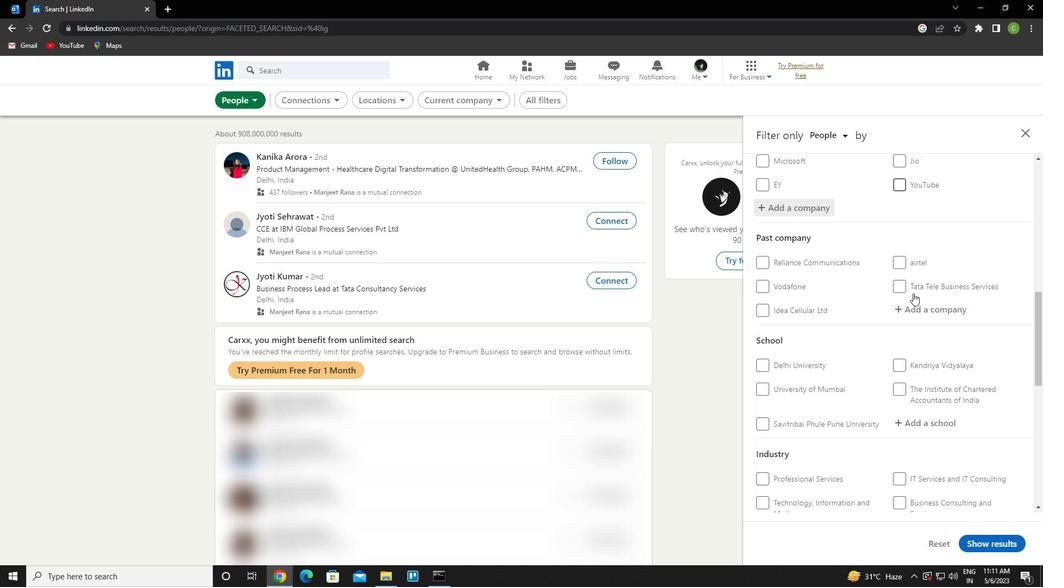 
Action: Mouse moved to (906, 318)
Screenshot: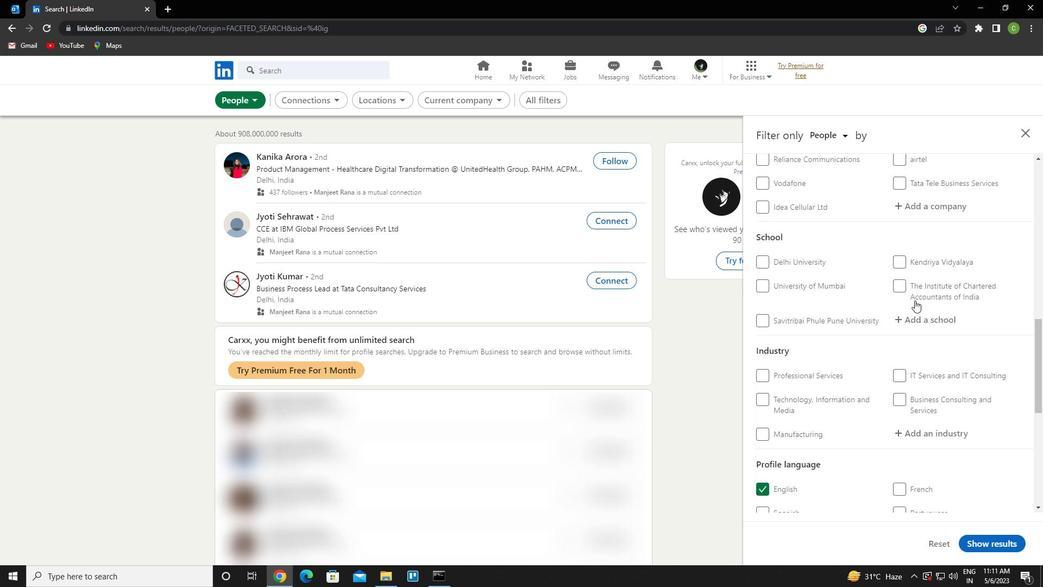 
Action: Mouse pressed left at (906, 318)
Screenshot: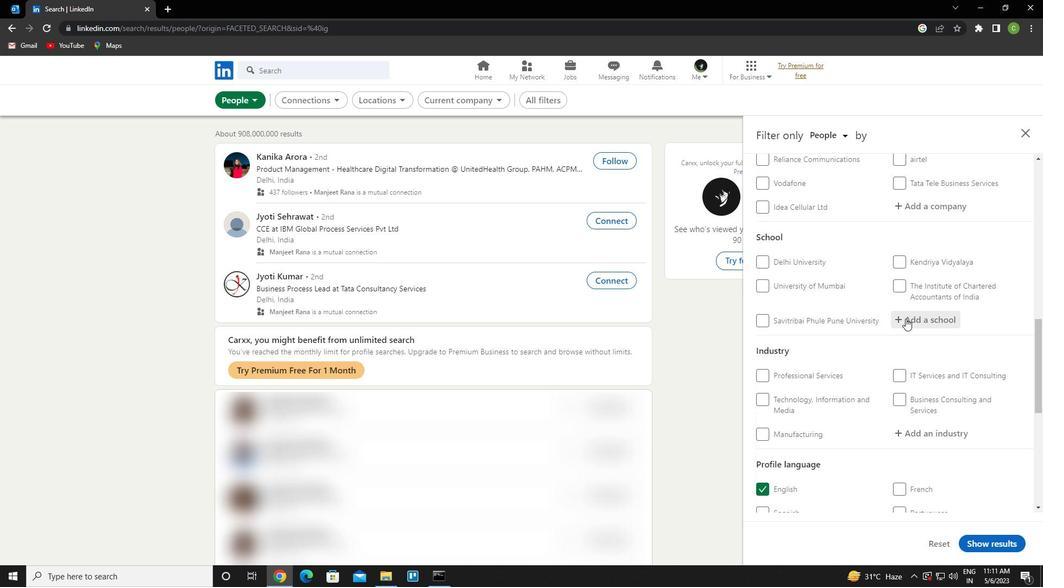 
Action: Key pressed <Key.caps_lock>n<Key.caps_lock>avy<Key.space>cl<Key.backspace>hildren<Key.down><Key.enter>
Screenshot: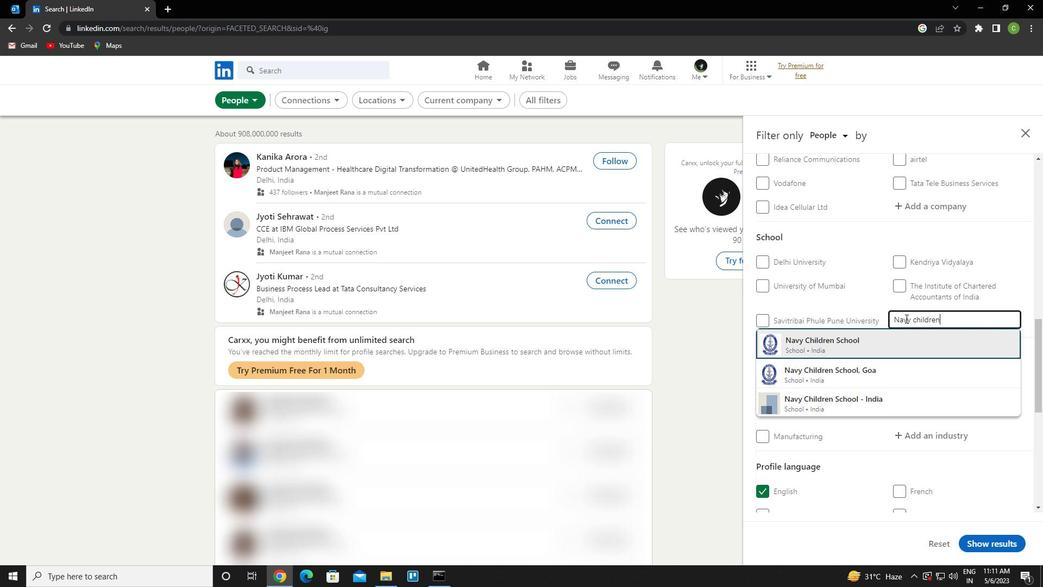 
Action: Mouse scrolled (906, 318) with delta (0, 0)
Screenshot: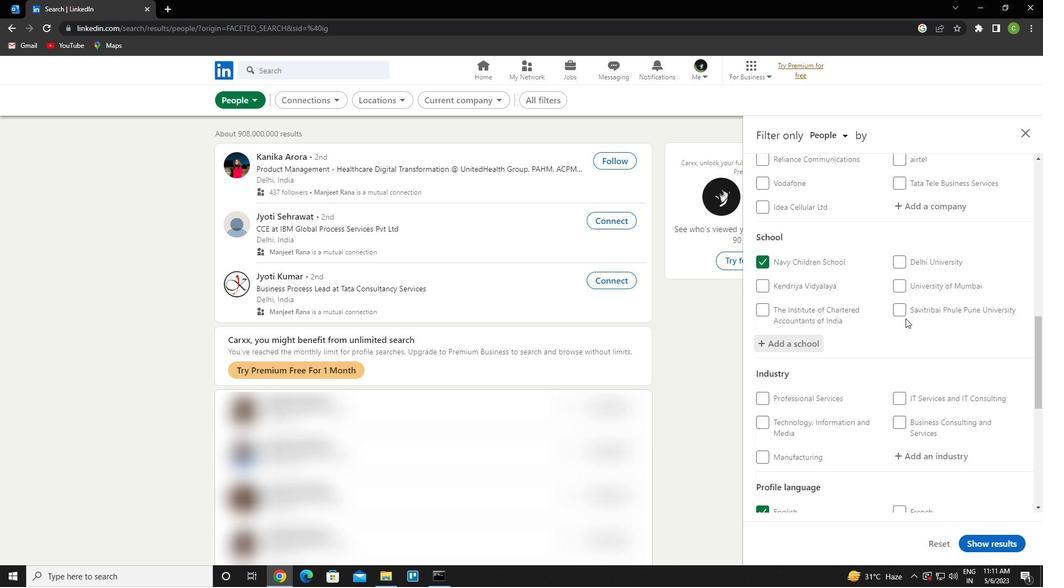 
Action: Mouse scrolled (906, 318) with delta (0, 0)
Screenshot: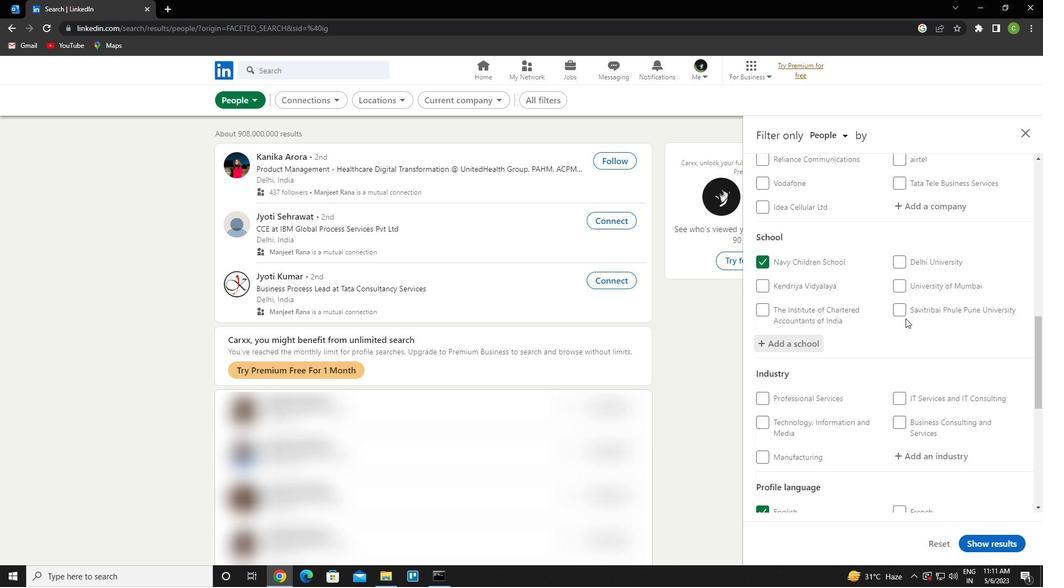 
Action: Mouse scrolled (906, 318) with delta (0, 0)
Screenshot: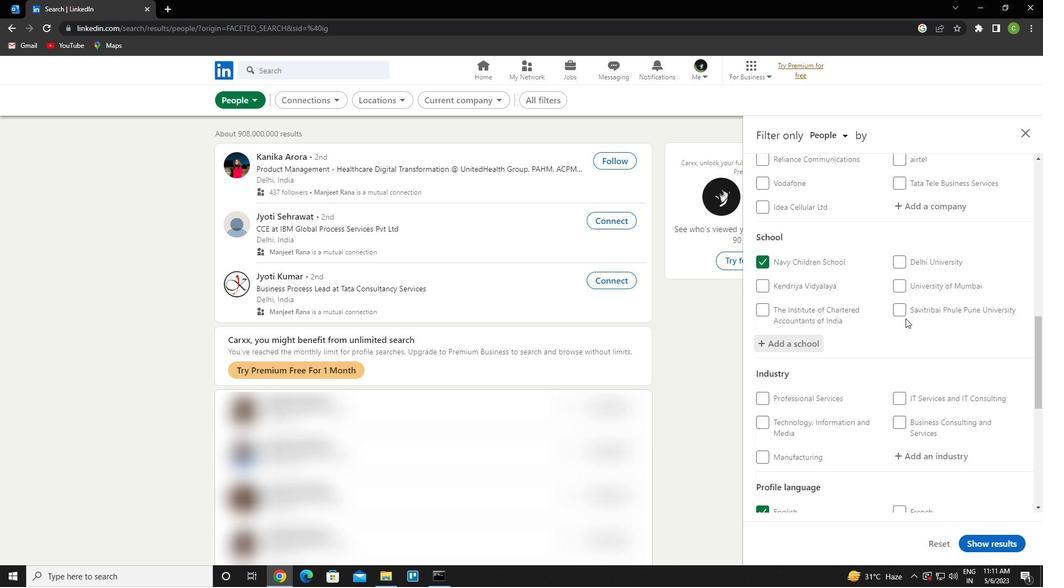 
Action: Mouse scrolled (906, 318) with delta (0, 0)
Screenshot: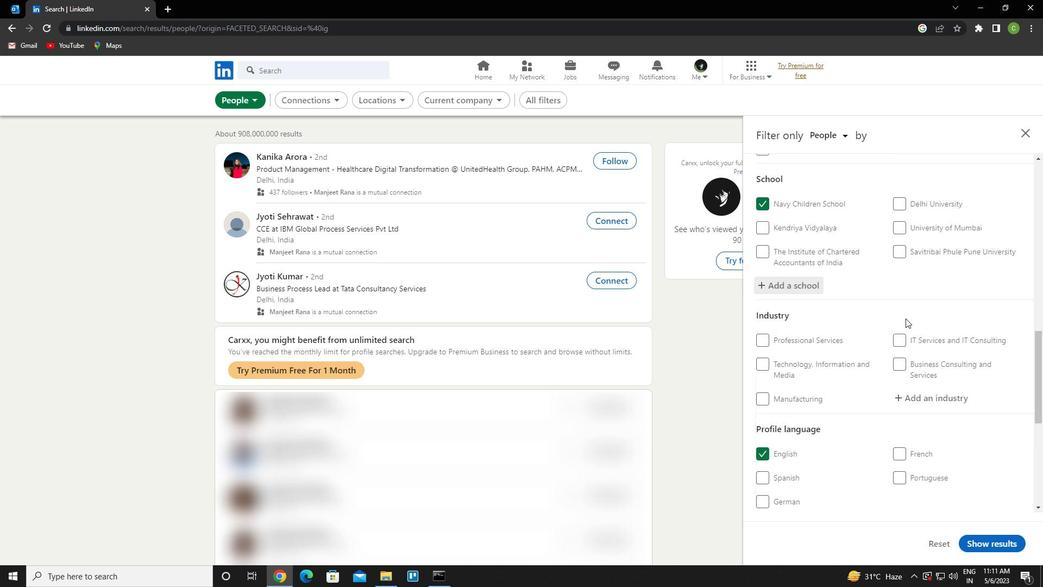 
Action: Mouse moved to (949, 239)
Screenshot: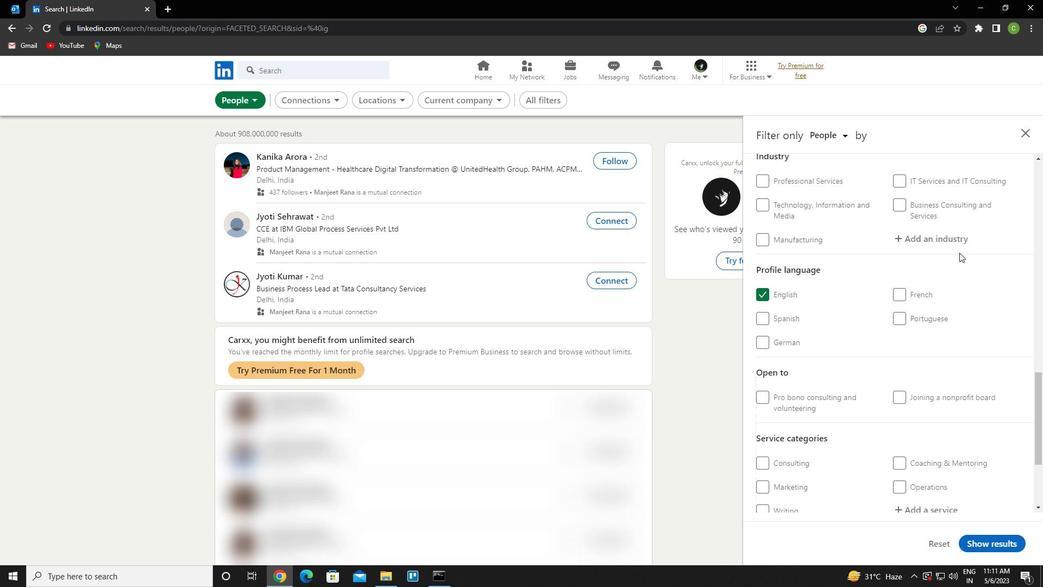 
Action: Mouse pressed left at (949, 239)
Screenshot: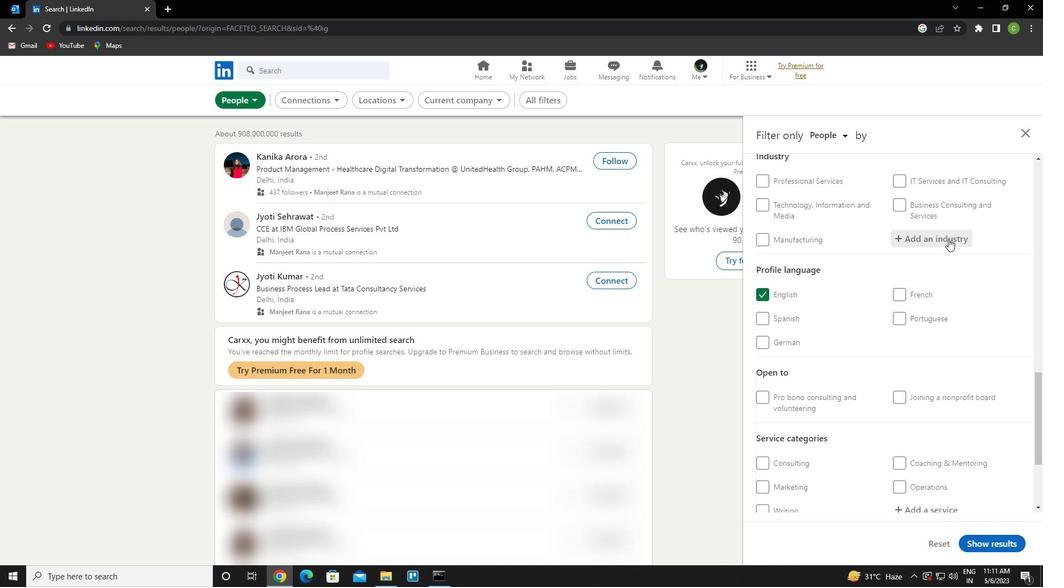 
Action: Key pressed <Key.caps_lock>w<Key.caps_lock>holesale<Key.space>drugs<Key.down><Key.enter>
Screenshot: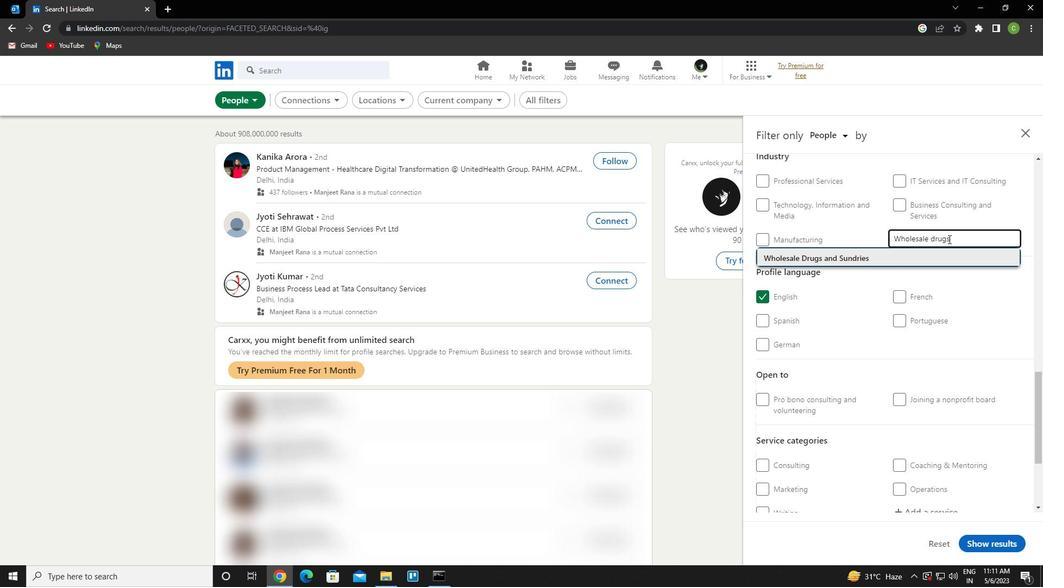
Action: Mouse scrolled (949, 238) with delta (0, 0)
Screenshot: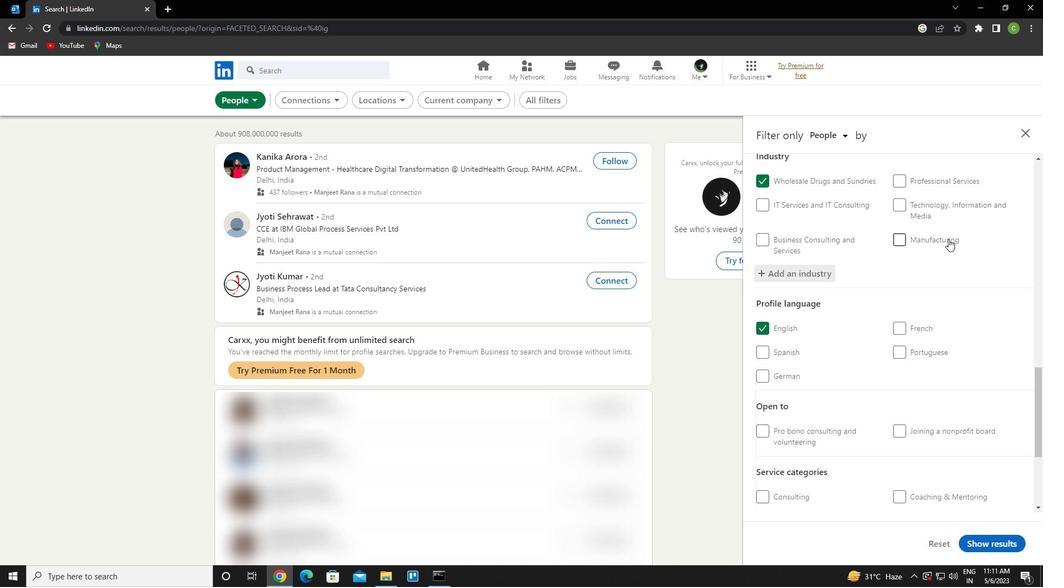 
Action: Mouse scrolled (949, 238) with delta (0, 0)
Screenshot: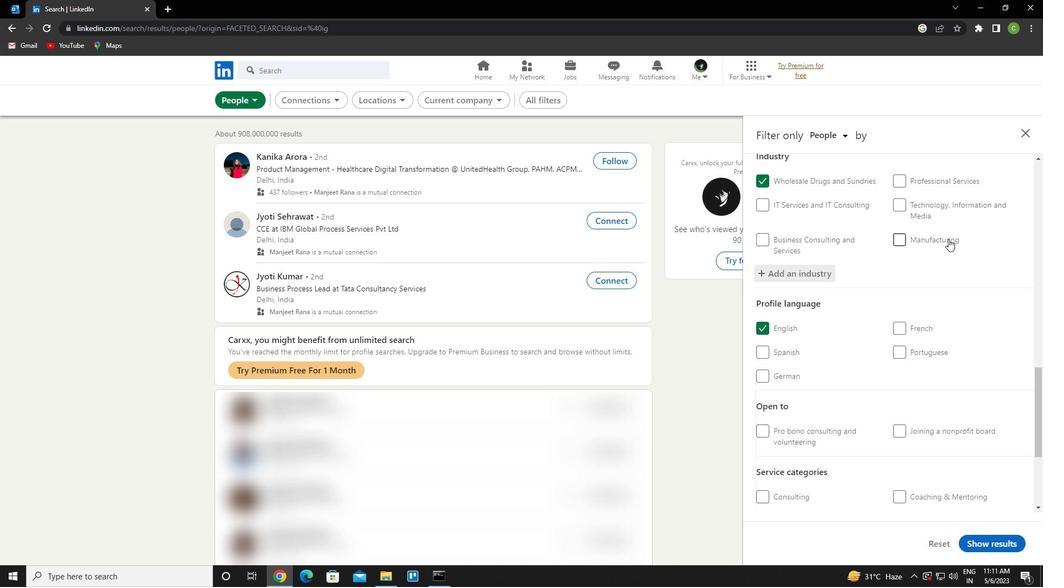 
Action: Mouse scrolled (949, 238) with delta (0, 0)
Screenshot: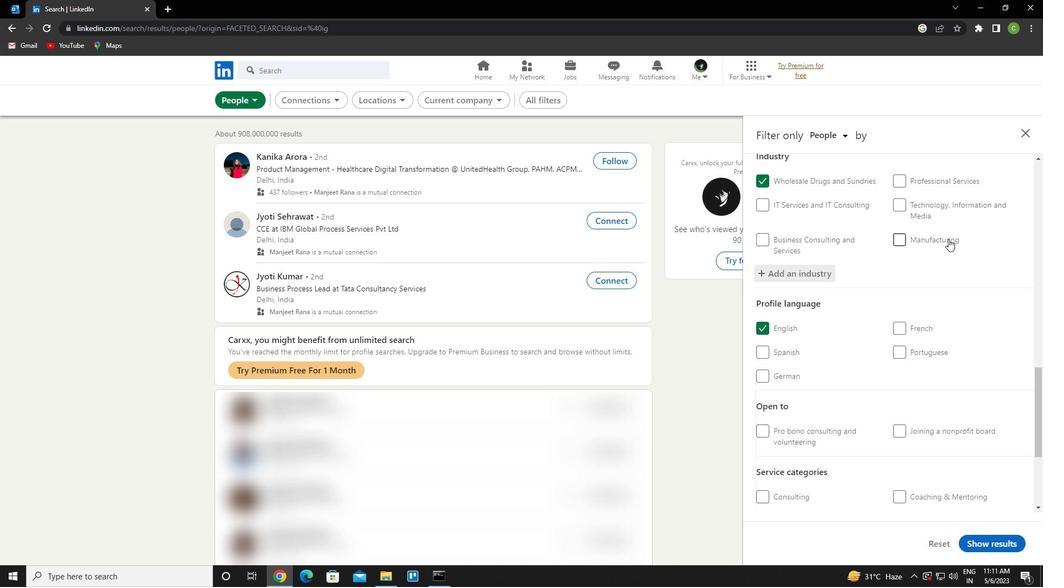 
Action: Mouse scrolled (949, 238) with delta (0, 0)
Screenshot: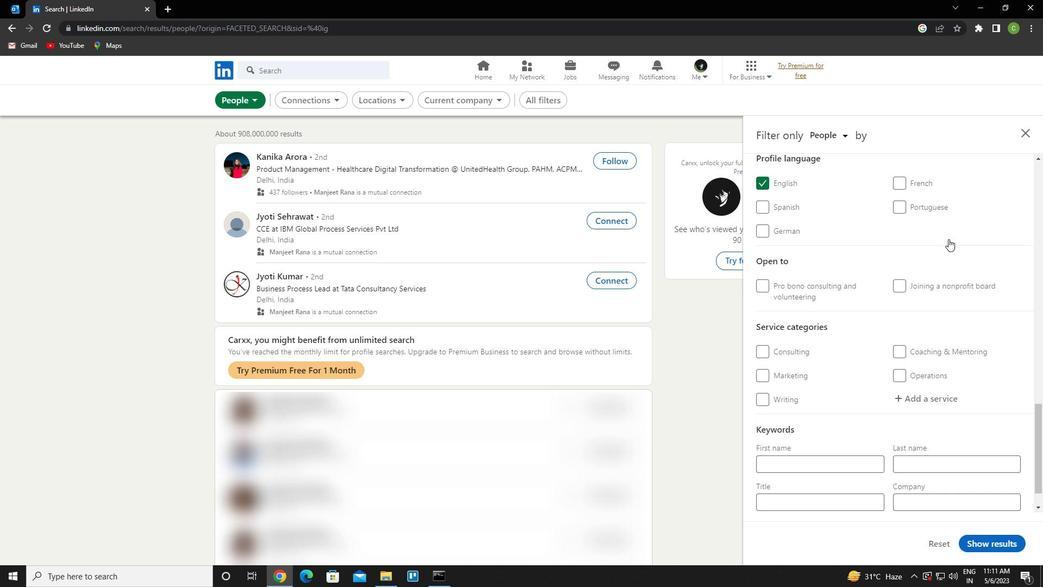 
Action: Mouse scrolled (949, 238) with delta (0, 0)
Screenshot: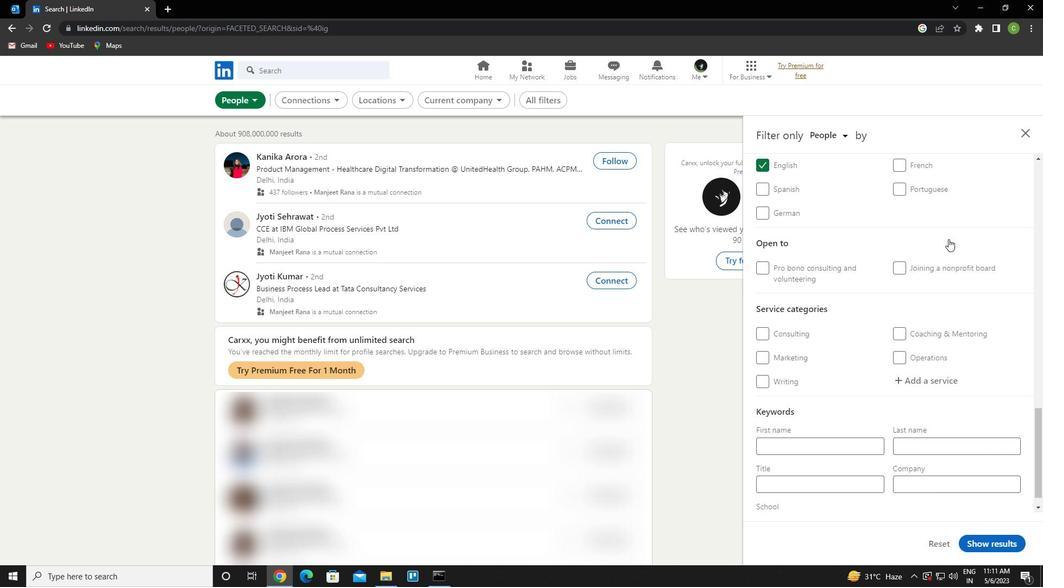 
Action: Mouse scrolled (949, 238) with delta (0, 0)
Screenshot: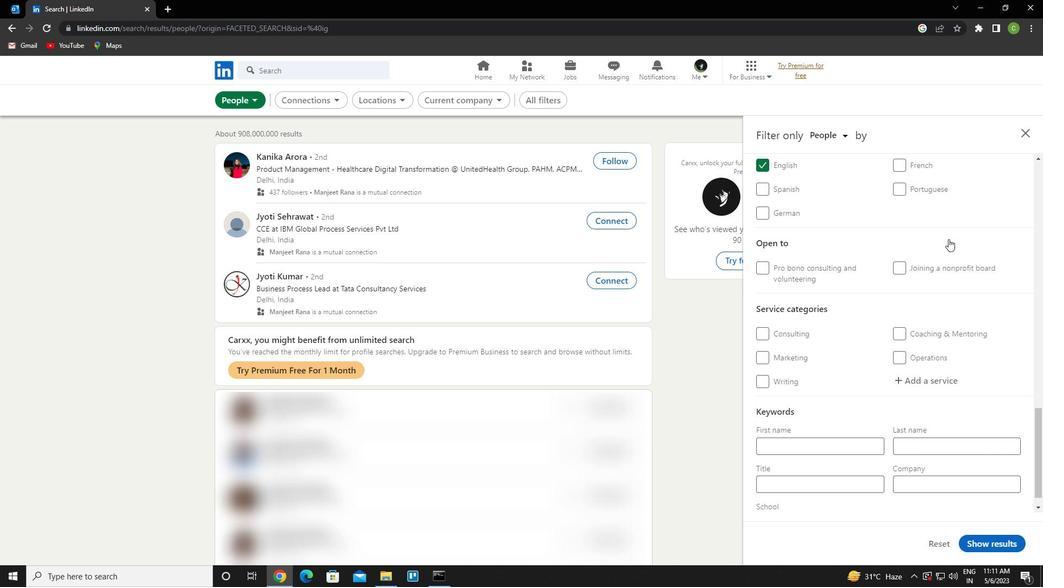 
Action: Mouse scrolled (949, 238) with delta (0, 0)
Screenshot: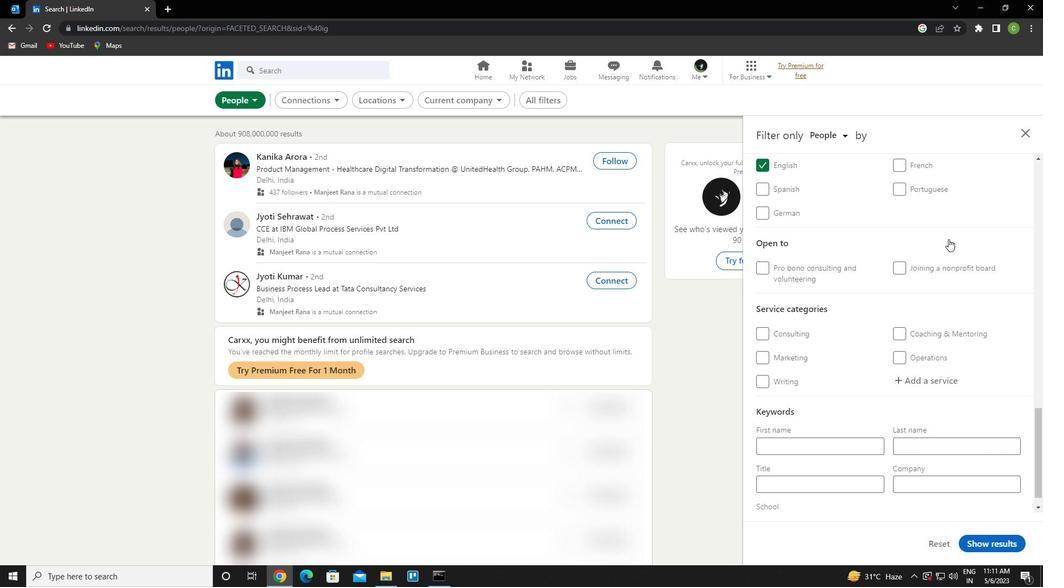 
Action: Mouse moved to (921, 356)
Screenshot: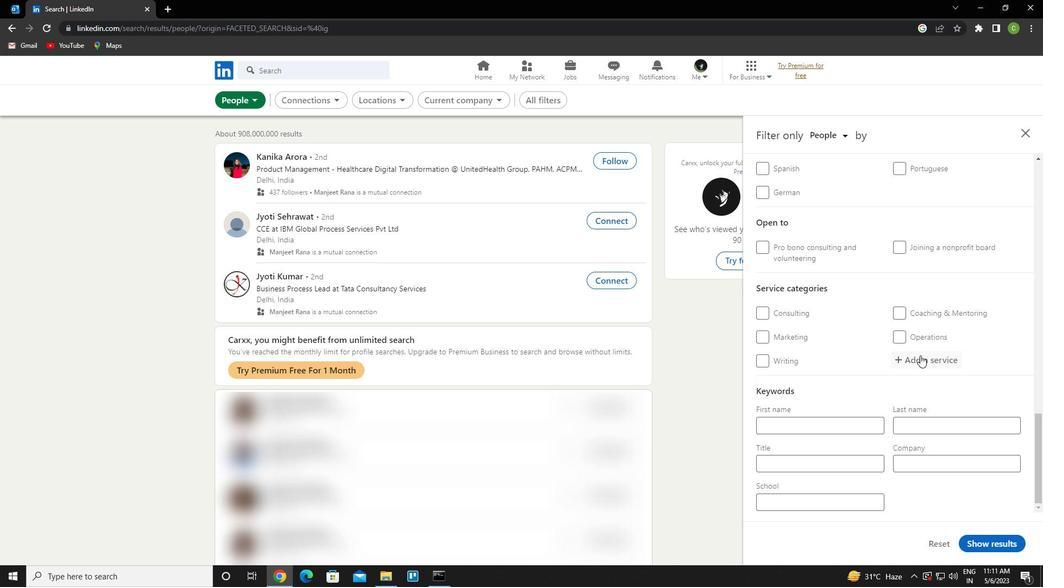 
Action: Mouse pressed left at (921, 356)
Screenshot: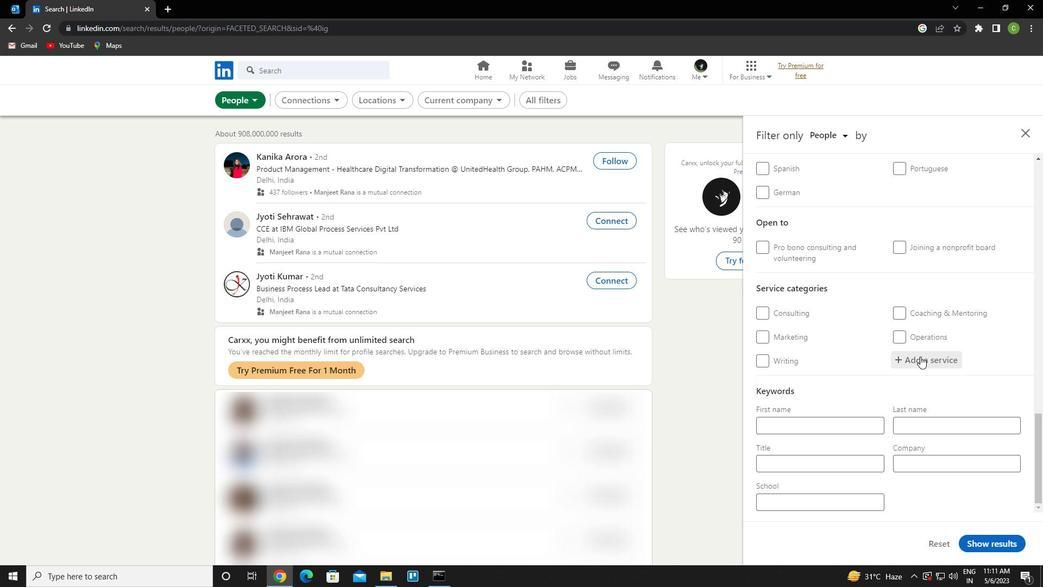 
Action: Key pressed <Key.caps_lock>p<Key.caps_lock>ubliv<Key.backspace>c<Key.space>relation<Key.down><Key.enter>
Screenshot: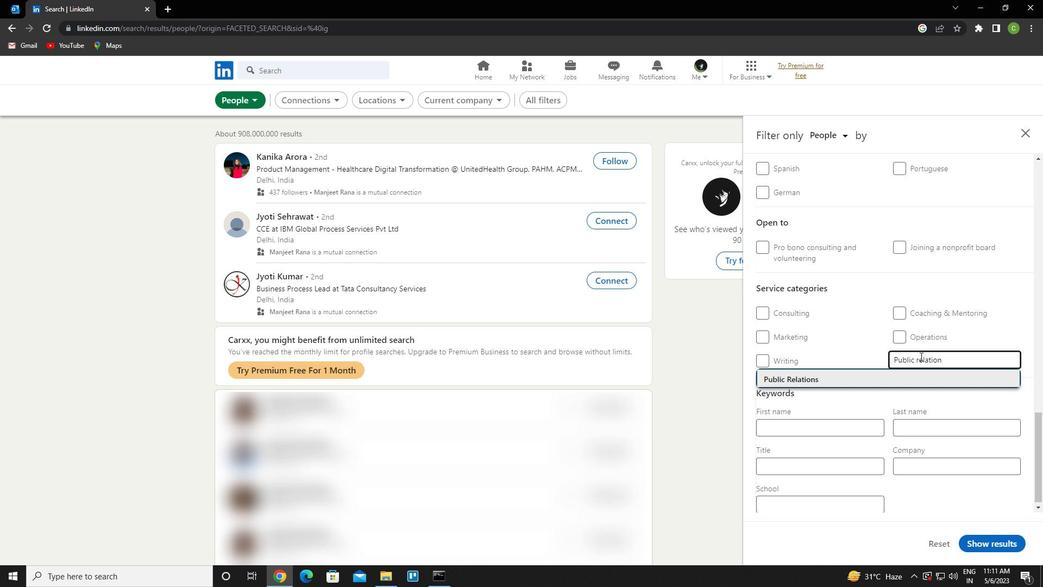 
Action: Mouse scrolled (921, 356) with delta (0, 0)
Screenshot: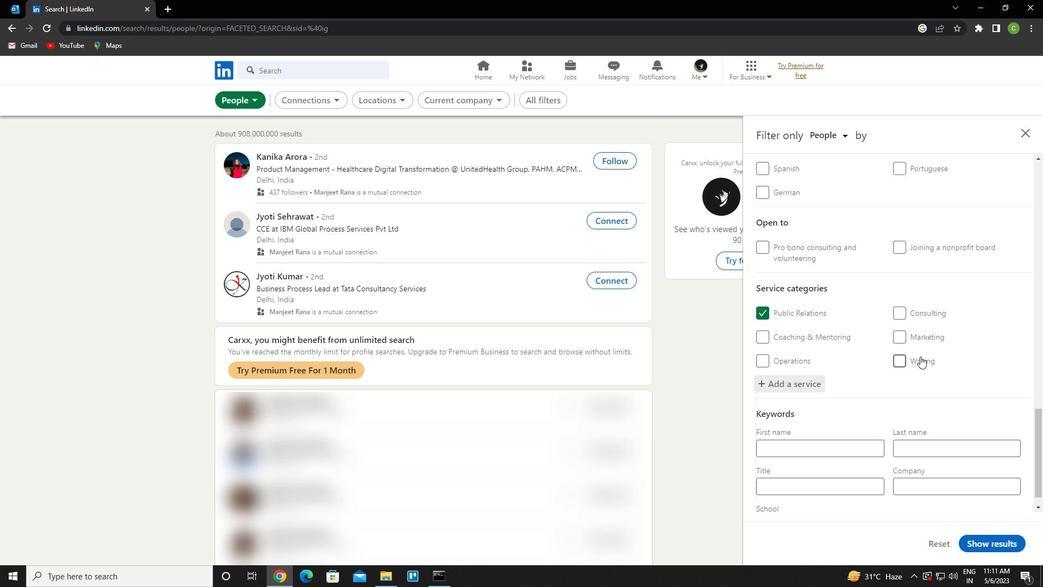 
Action: Mouse scrolled (921, 356) with delta (0, 0)
Screenshot: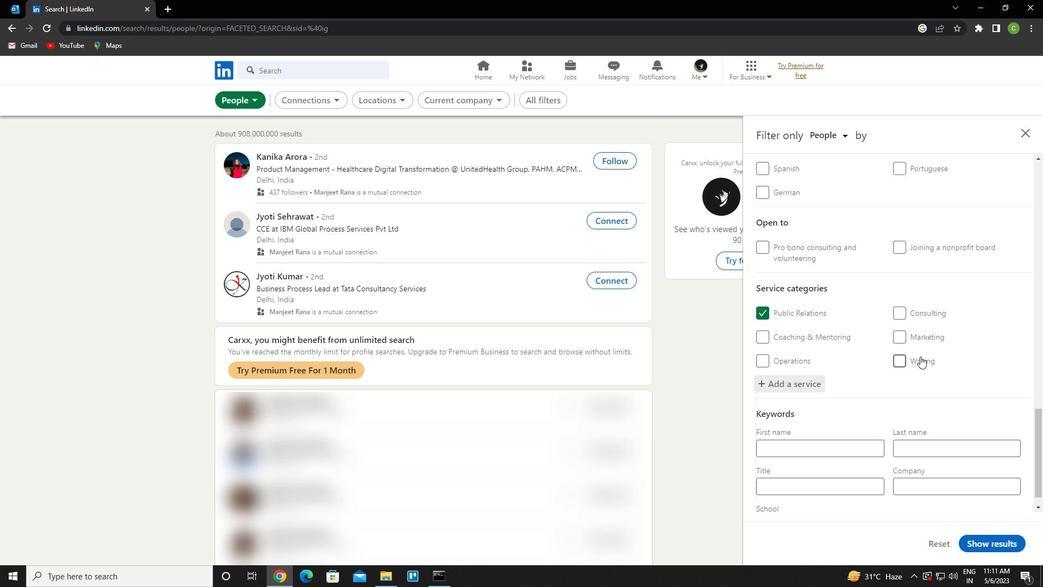 
Action: Mouse scrolled (921, 356) with delta (0, 0)
Screenshot: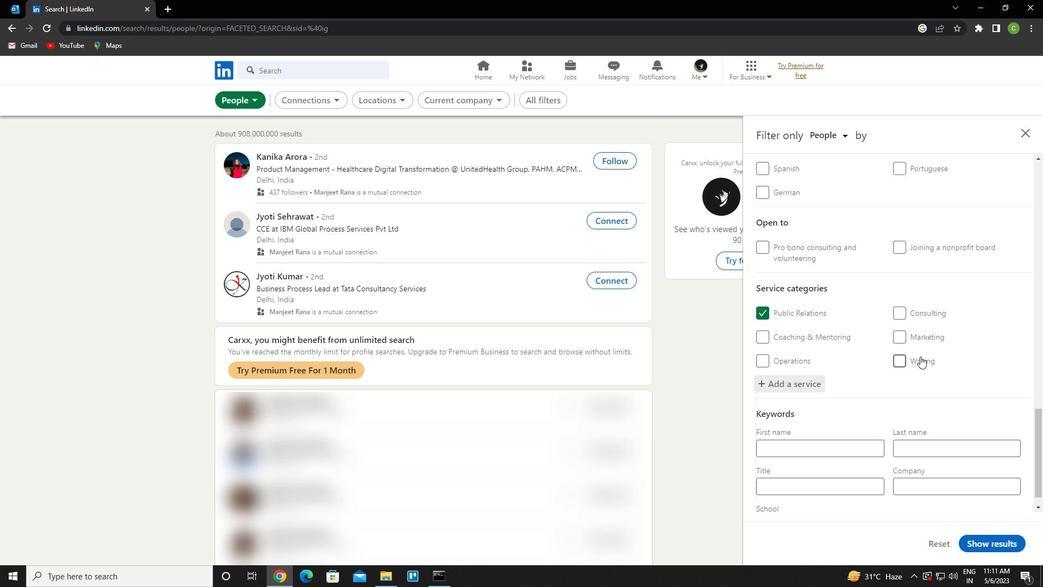 
Action: Mouse scrolled (921, 356) with delta (0, 0)
Screenshot: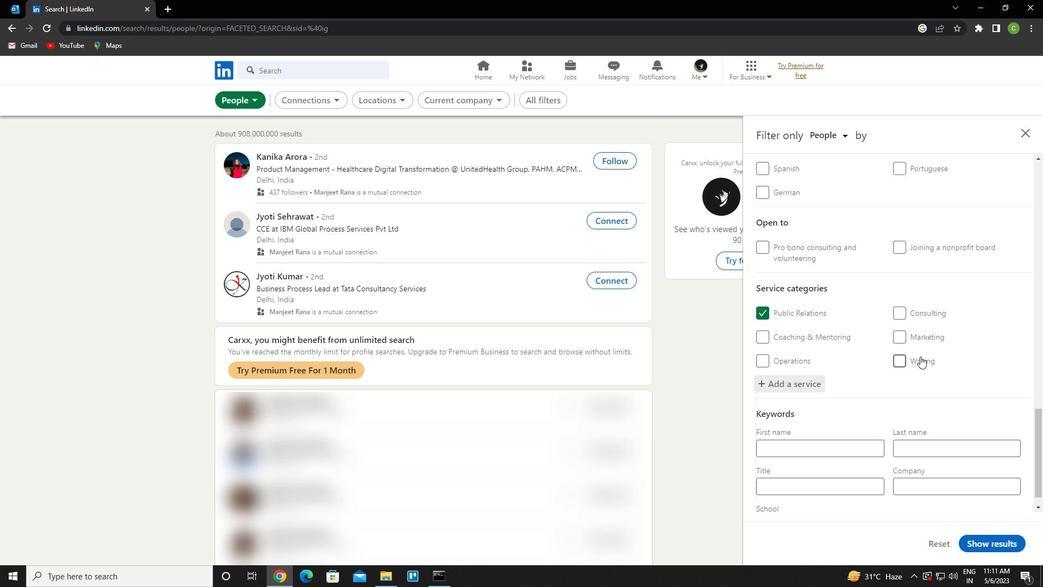
Action: Mouse scrolled (921, 356) with delta (0, 0)
Screenshot: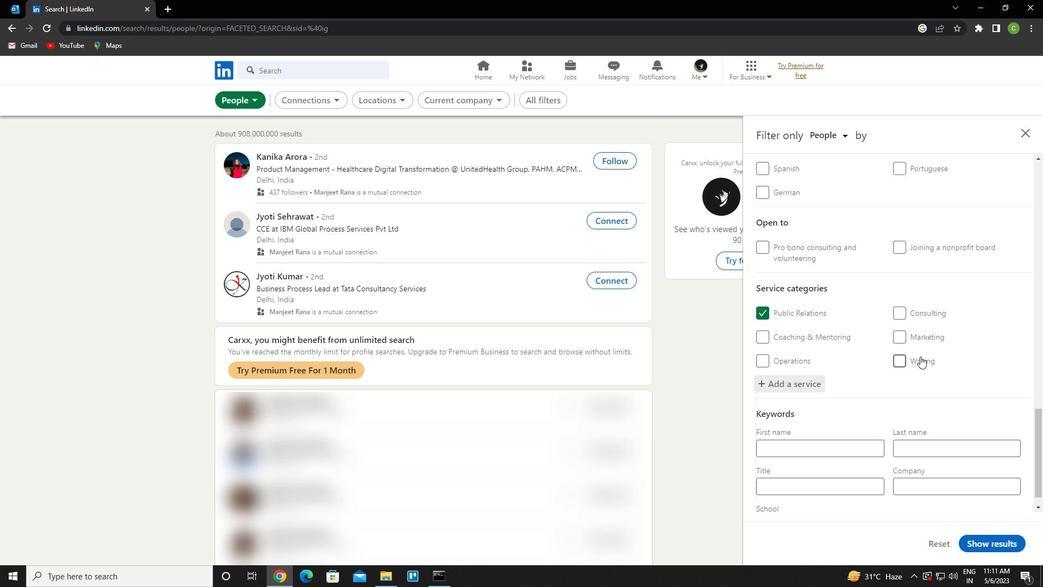 
Action: Mouse scrolled (921, 356) with delta (0, 0)
Screenshot: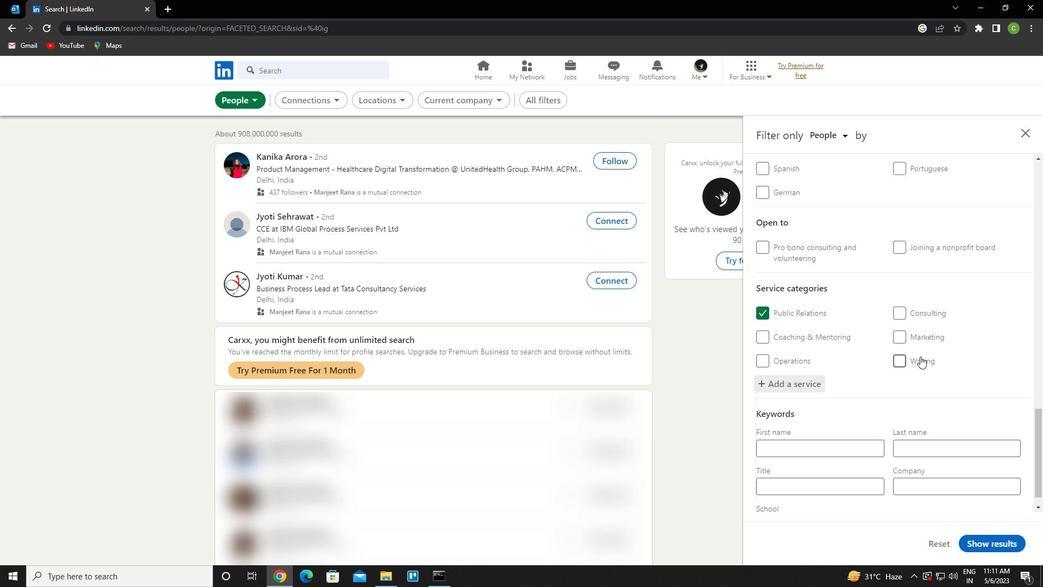 
Action: Mouse scrolled (921, 356) with delta (0, 0)
Screenshot: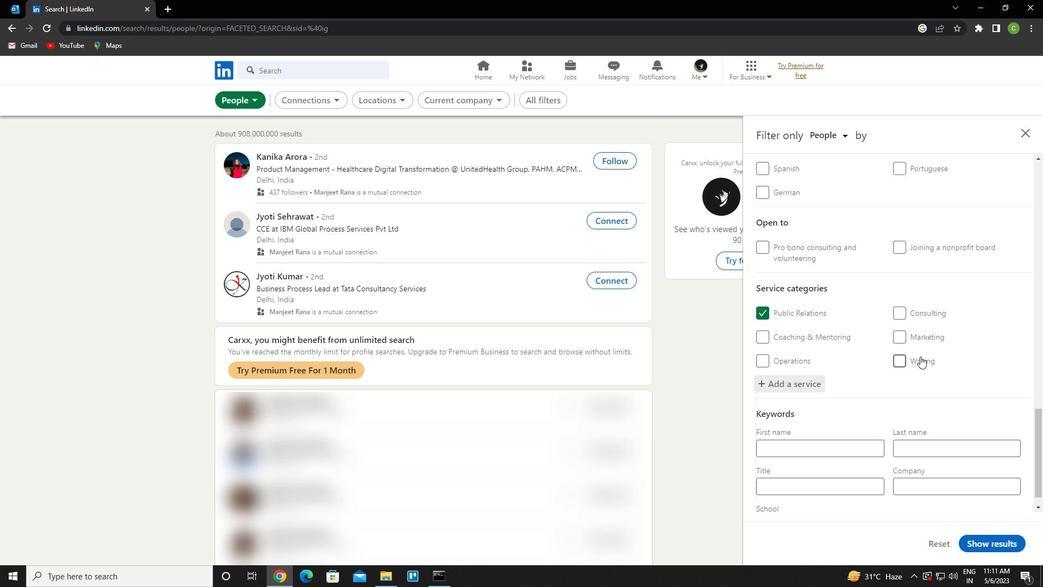 
Action: Mouse scrolled (921, 356) with delta (0, 0)
Screenshot: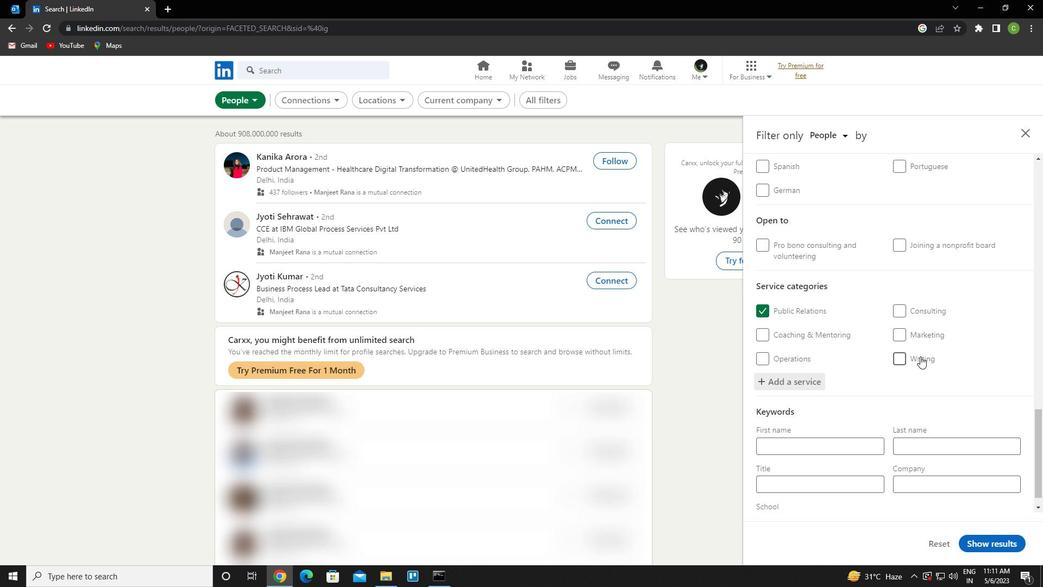 
Action: Mouse moved to (840, 470)
Screenshot: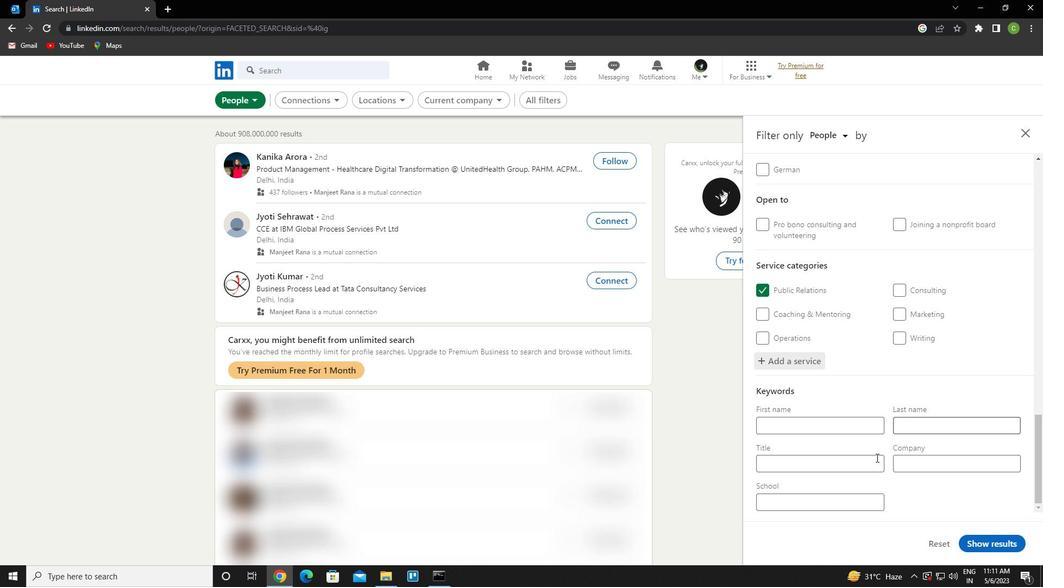 
Action: Mouse pressed left at (840, 470)
Screenshot: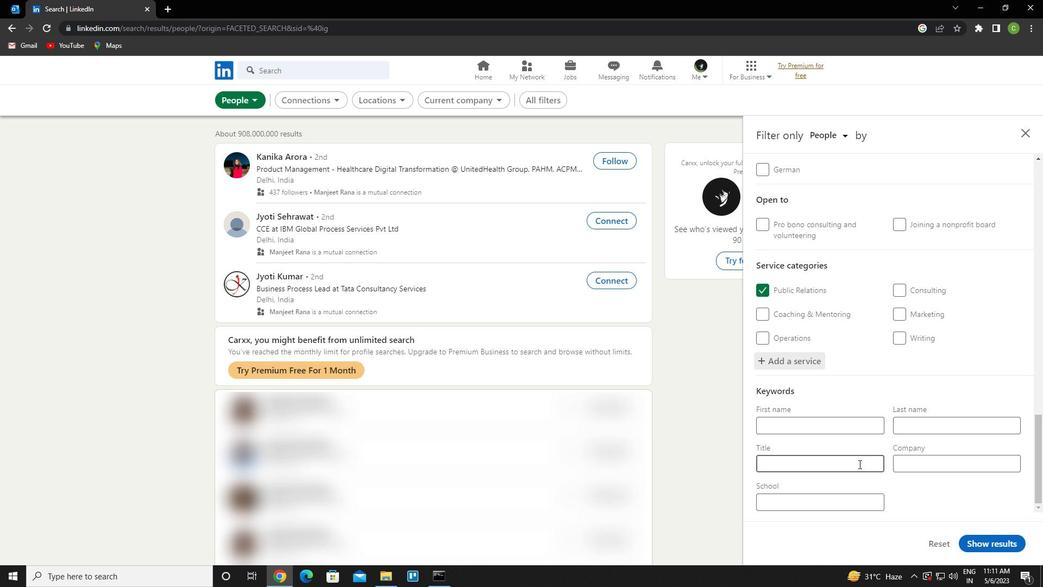 
Action: Key pressed <Key.caps_lock>t<Key.caps_lock>echnical<Key.space>writer
Screenshot: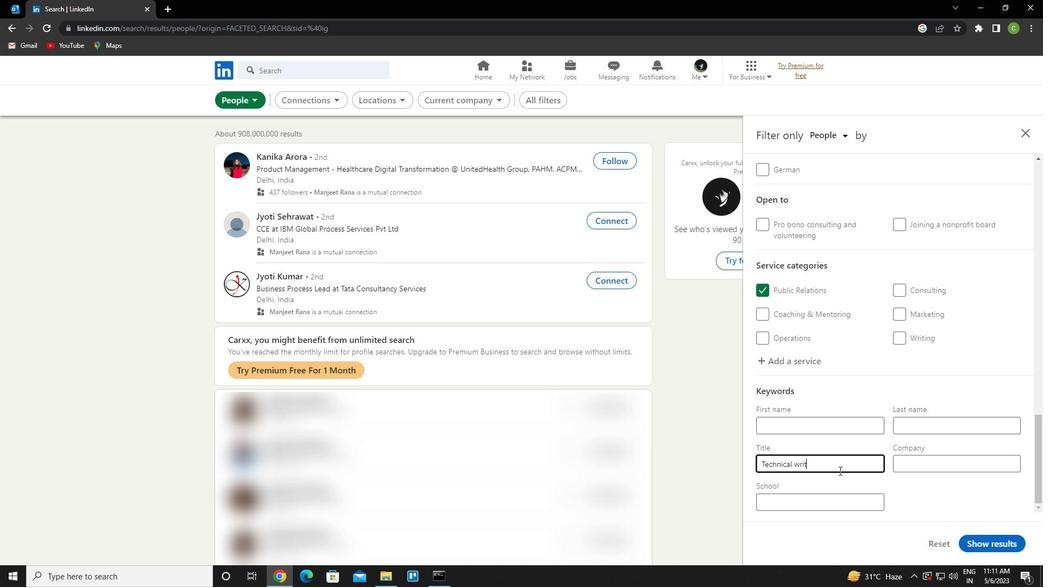 
Action: Mouse moved to (993, 544)
Screenshot: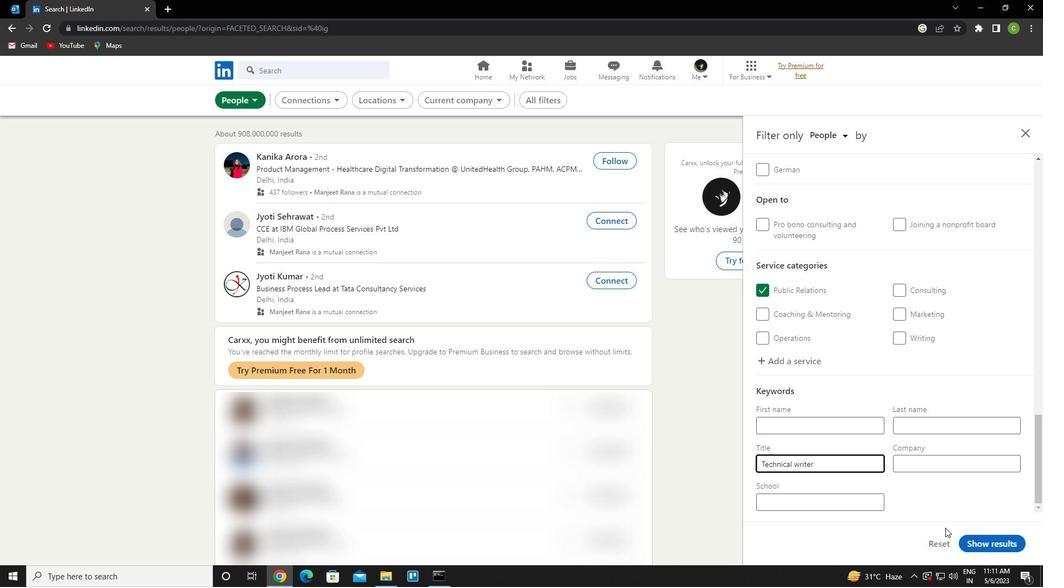
Action: Mouse pressed left at (993, 544)
Screenshot: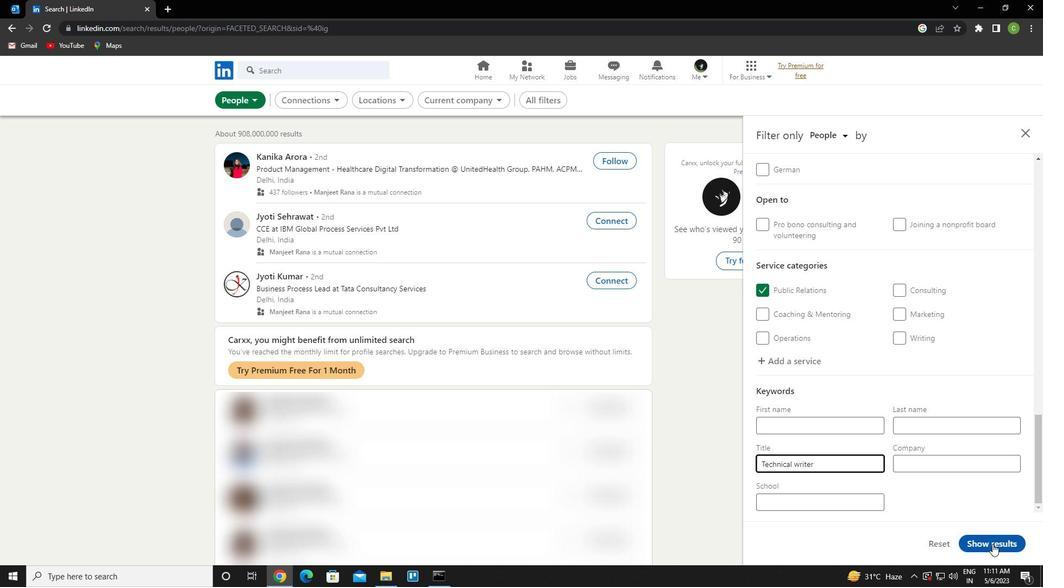 
Action: Mouse moved to (456, 480)
Screenshot: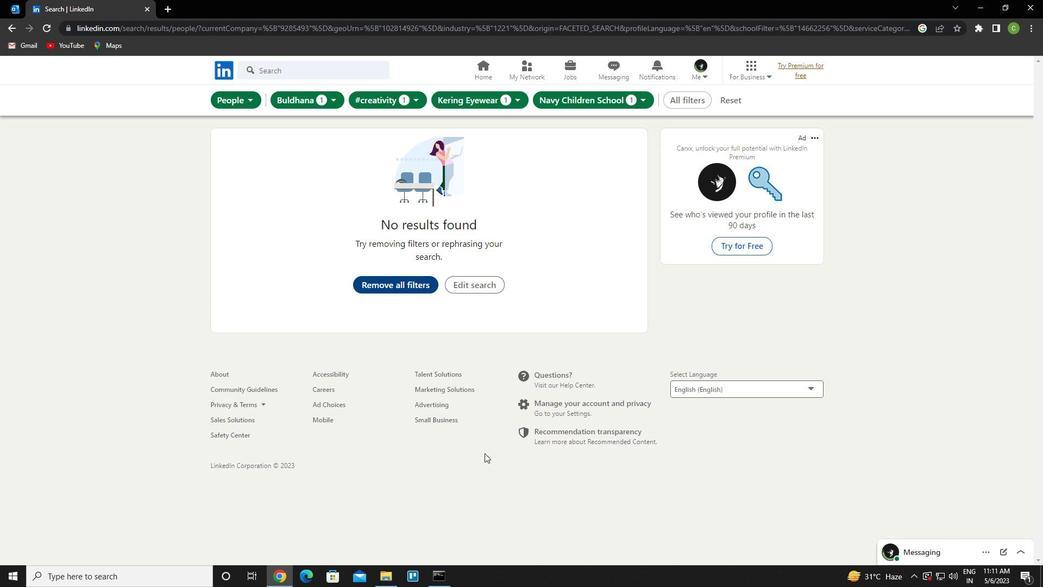 
